 Task: Search one way flight ticket for 2 adults, 2 children, 2 infants in seat in first from Fort Lauderdale: Fort Lauderdale-hollywood International Airport to Riverton: Central Wyoming Regional Airport (was Riverton Regional) on 5-4-2023. Choice of flights is Sun country airlines. Number of bags: 2 checked bags. Price is upto 50000. Outbound departure time preference is 18:00.
Action: Mouse moved to (346, 301)
Screenshot: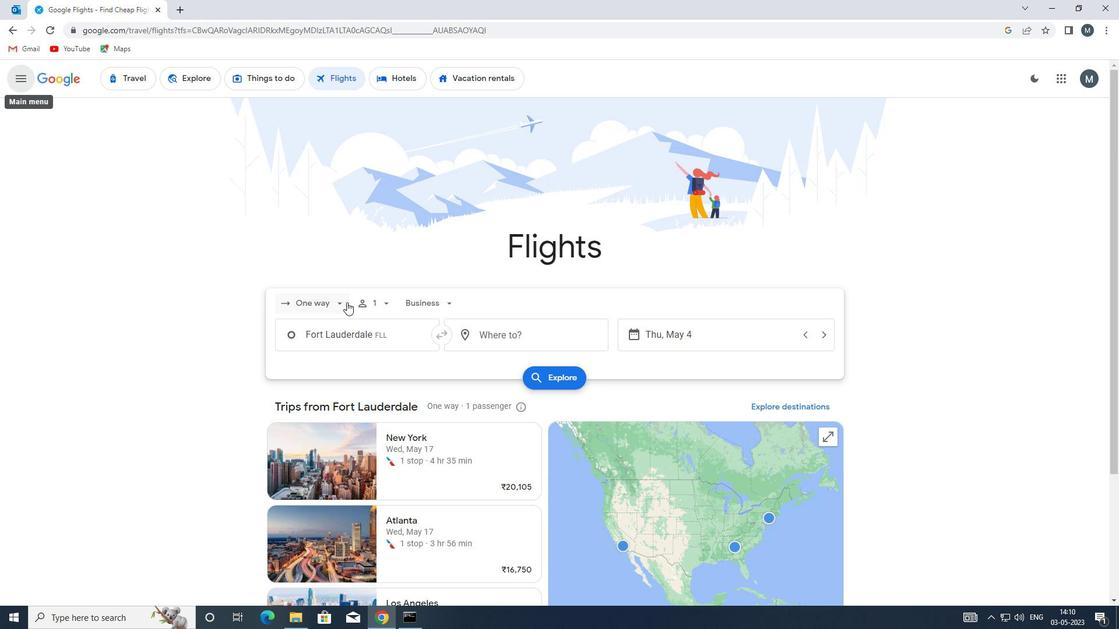 
Action: Mouse pressed left at (346, 301)
Screenshot: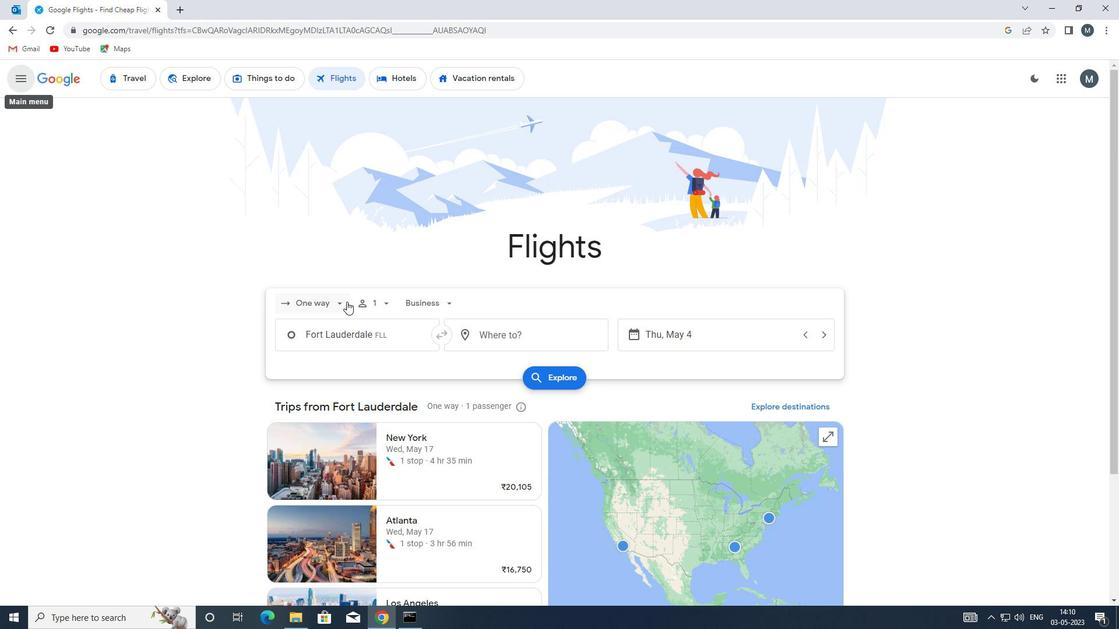 
Action: Mouse moved to (352, 354)
Screenshot: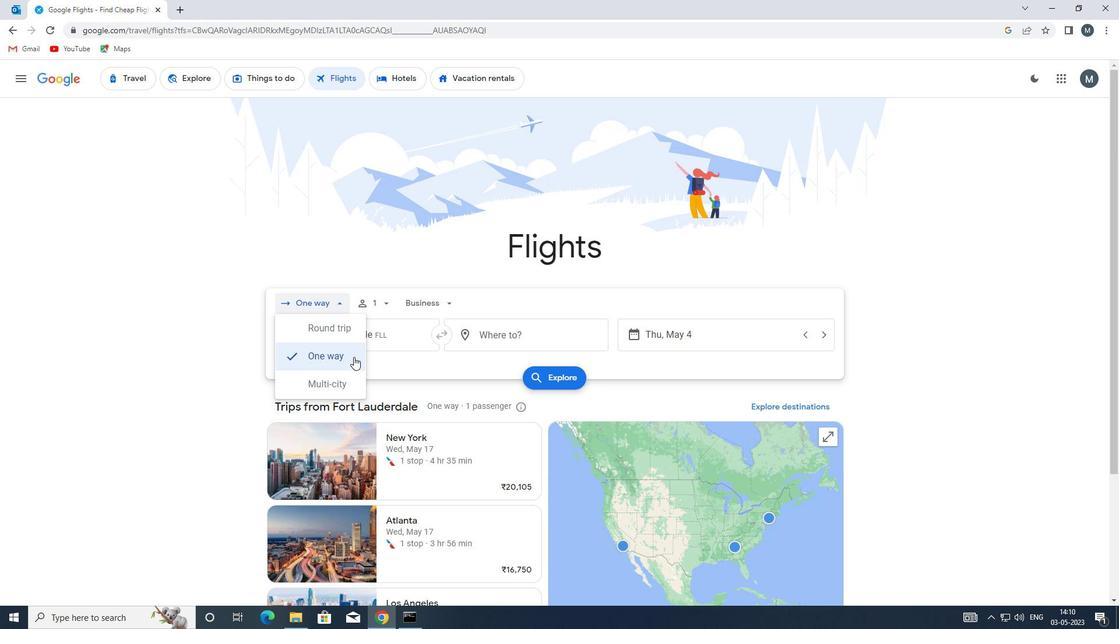 
Action: Mouse pressed left at (352, 354)
Screenshot: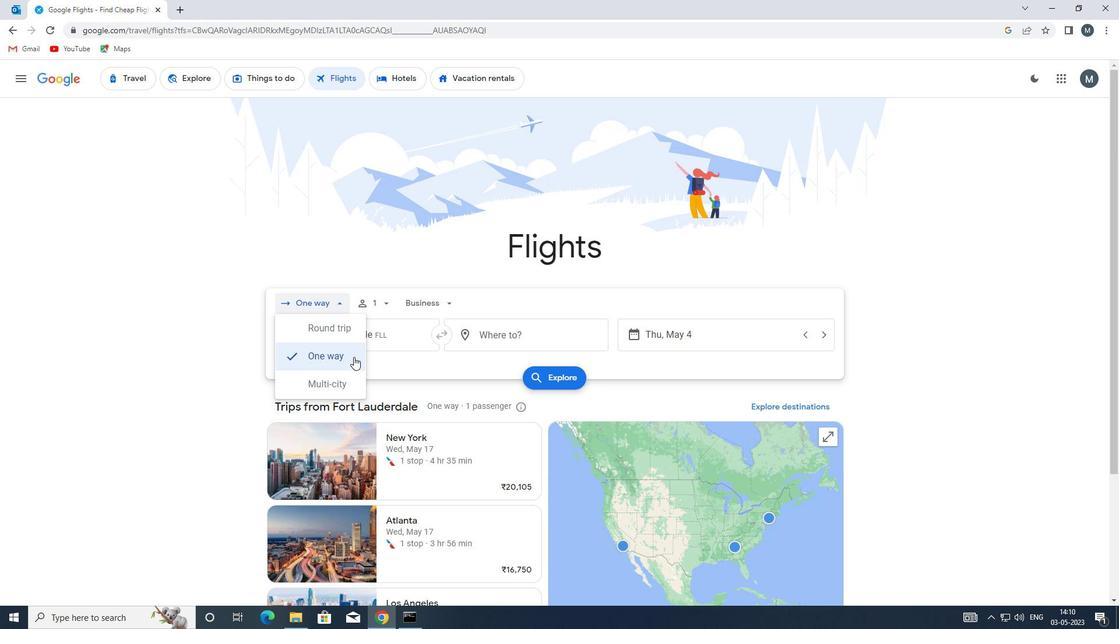 
Action: Mouse moved to (389, 308)
Screenshot: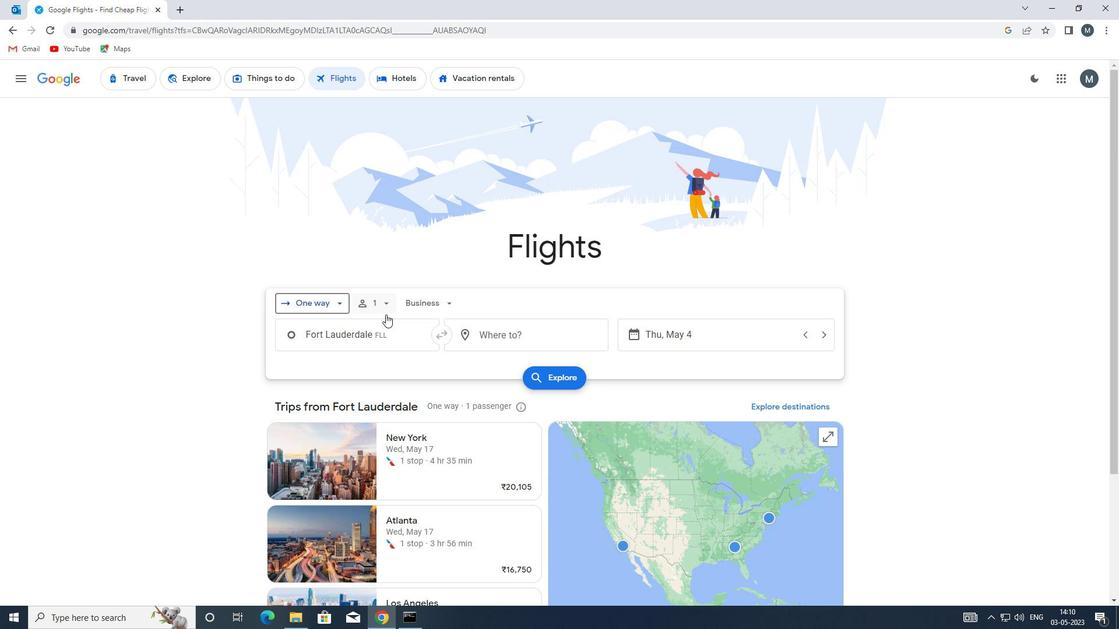 
Action: Mouse pressed left at (389, 308)
Screenshot: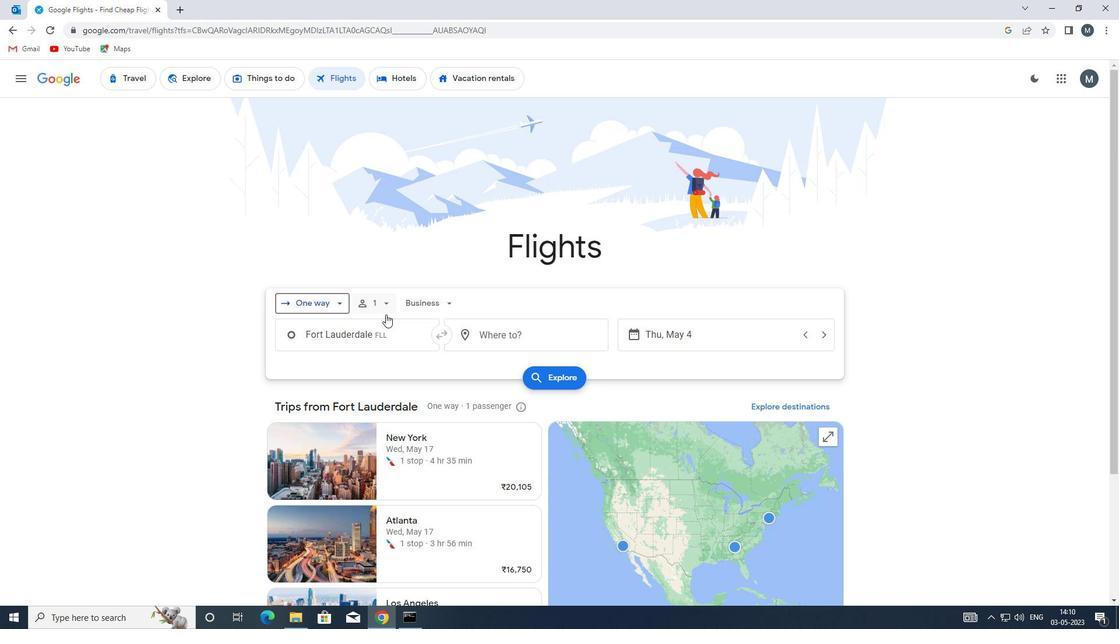 
Action: Mouse moved to (469, 334)
Screenshot: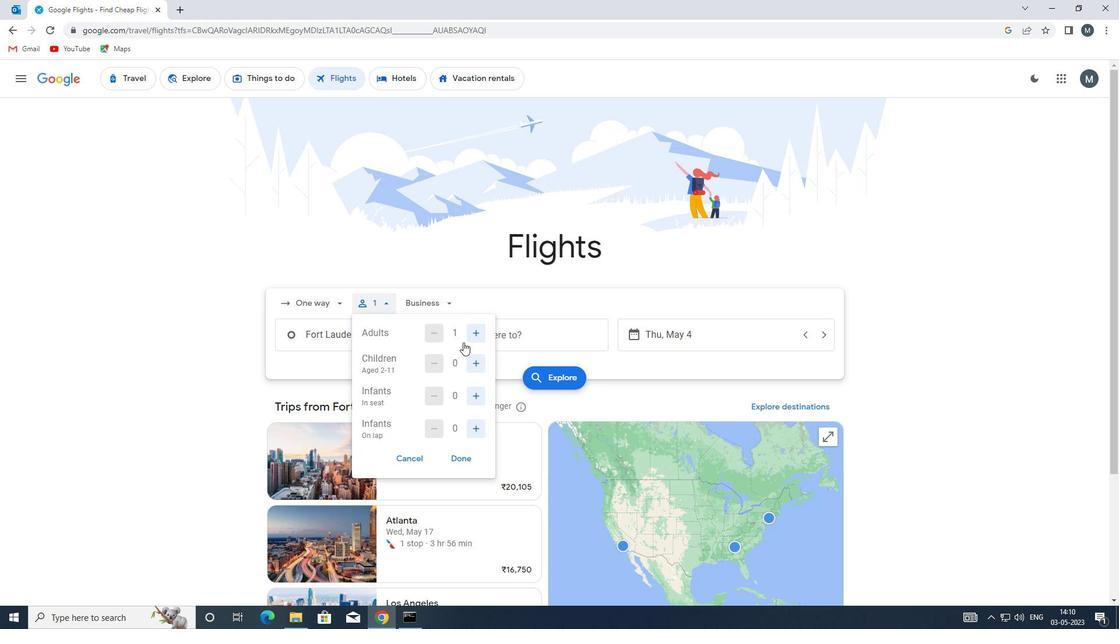 
Action: Mouse pressed left at (469, 334)
Screenshot: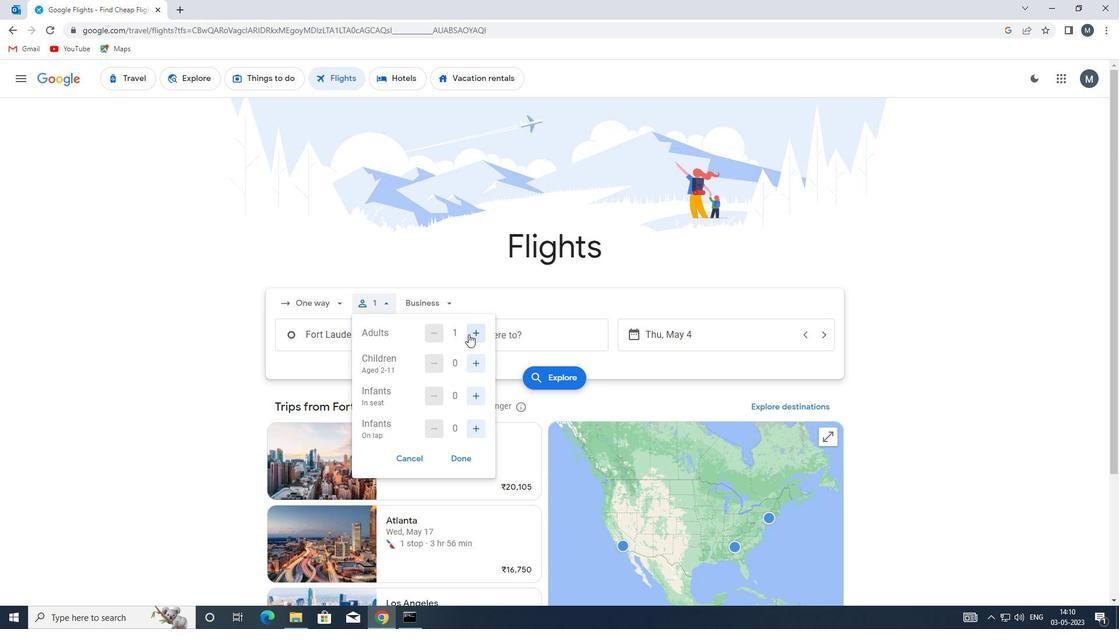 
Action: Mouse moved to (469, 333)
Screenshot: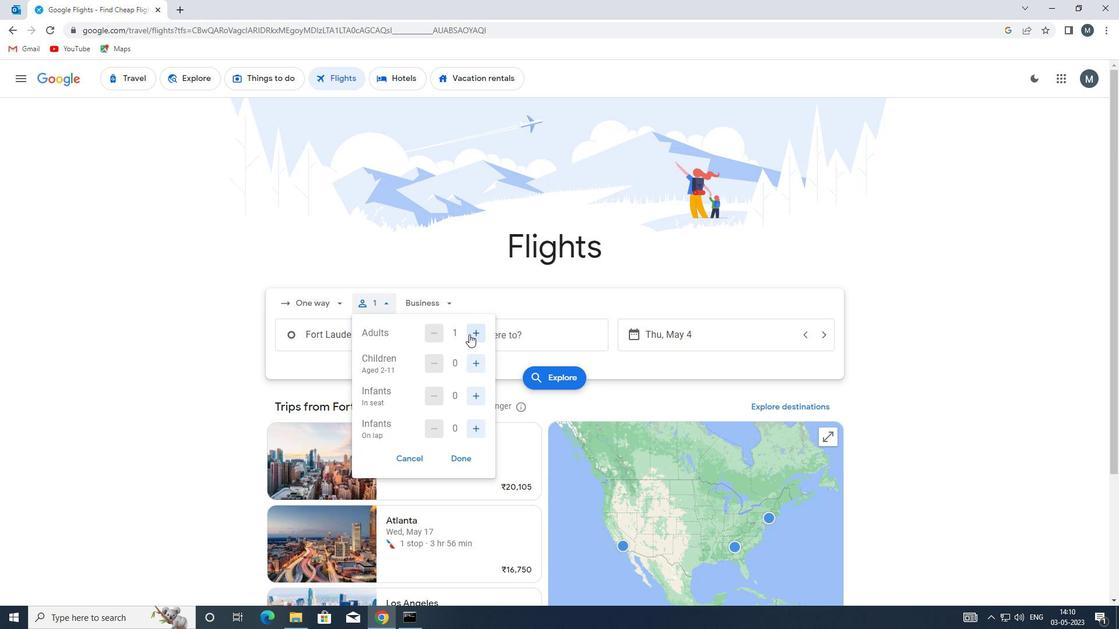 
Action: Mouse pressed left at (469, 333)
Screenshot: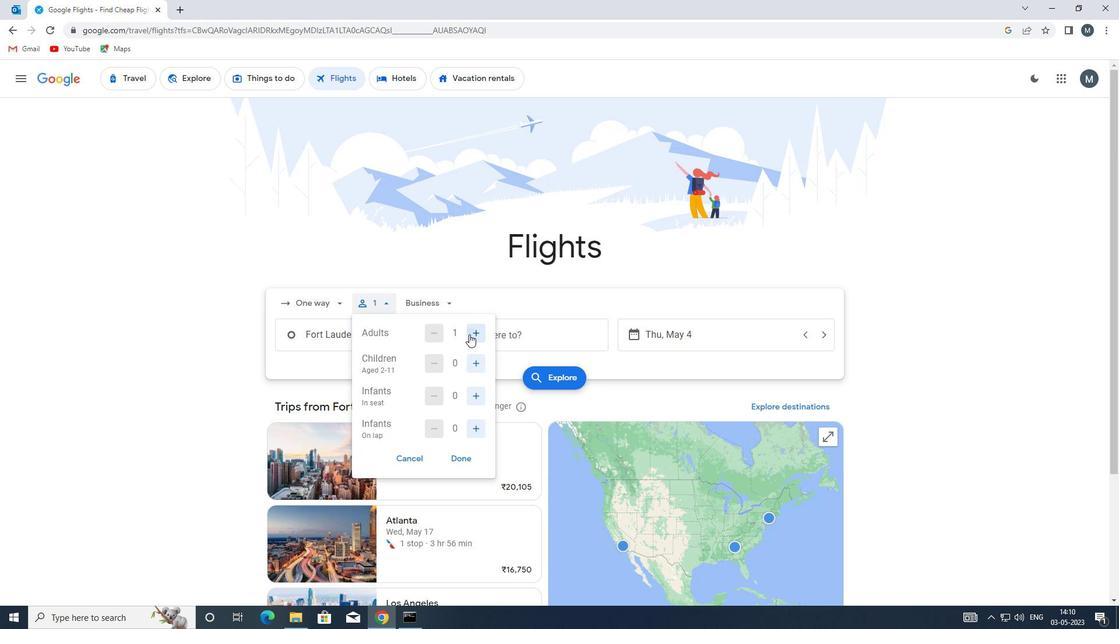 
Action: Mouse moved to (440, 330)
Screenshot: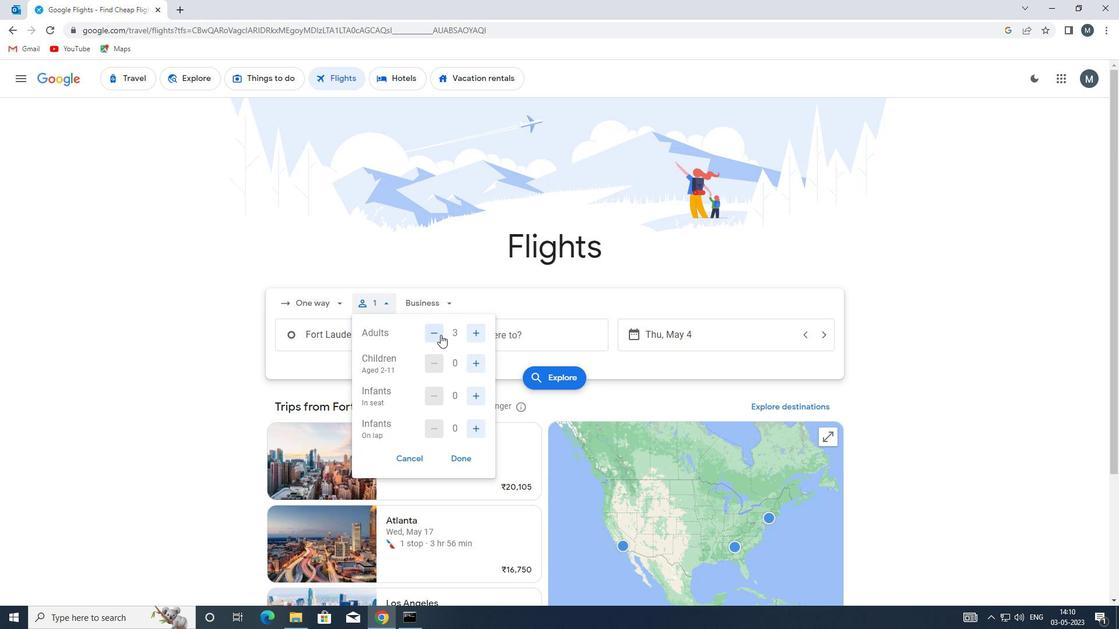 
Action: Mouse pressed left at (440, 330)
Screenshot: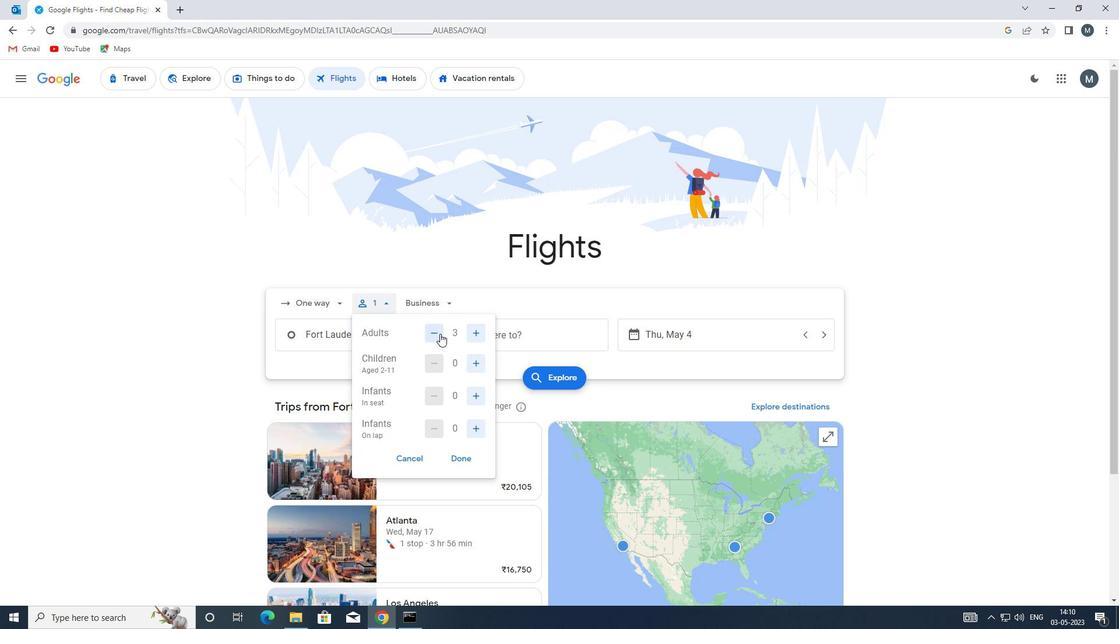 
Action: Mouse moved to (473, 359)
Screenshot: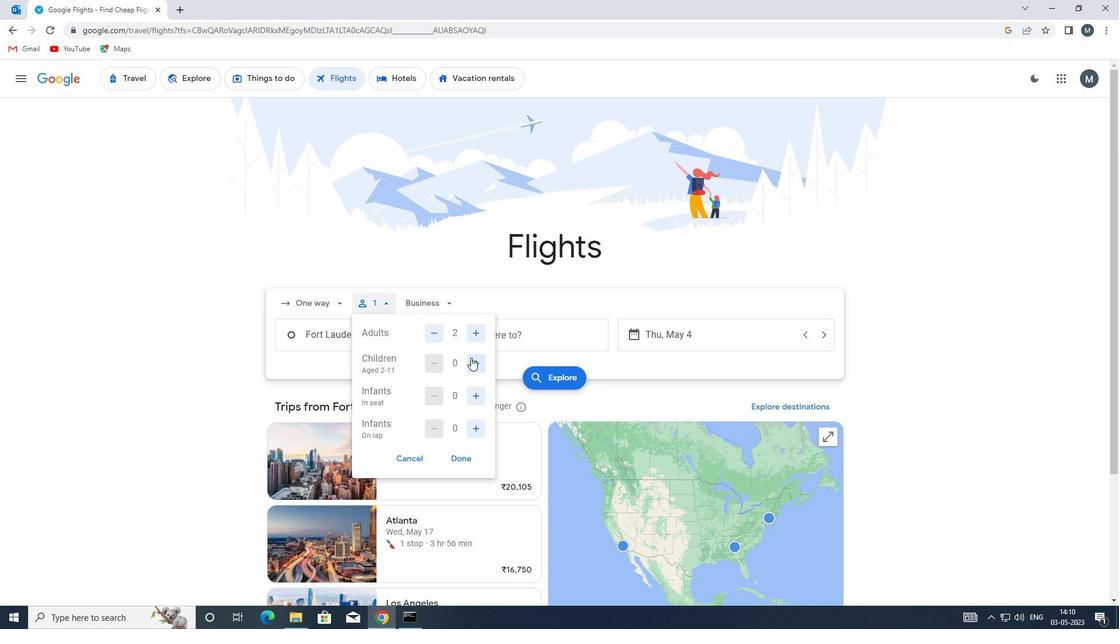 
Action: Mouse pressed left at (473, 359)
Screenshot: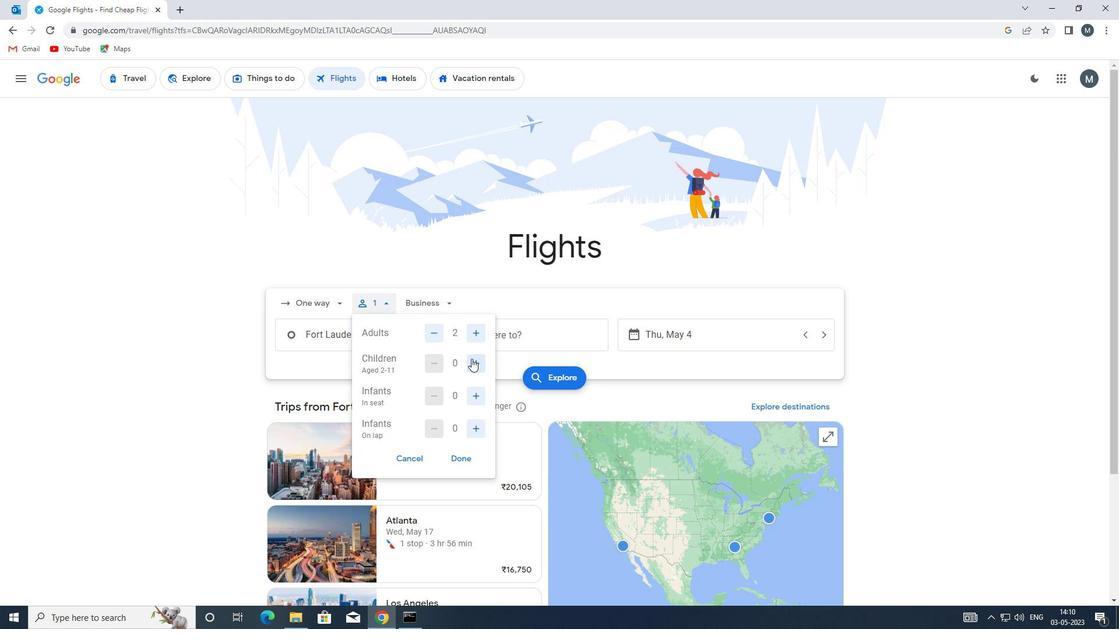 
Action: Mouse pressed left at (473, 359)
Screenshot: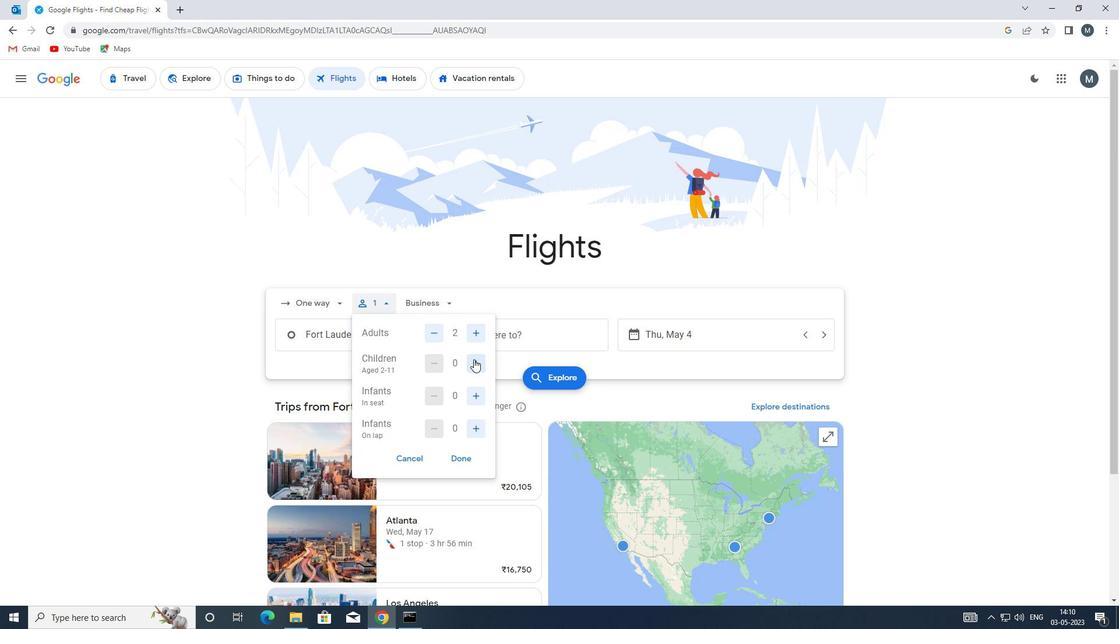 
Action: Mouse moved to (480, 399)
Screenshot: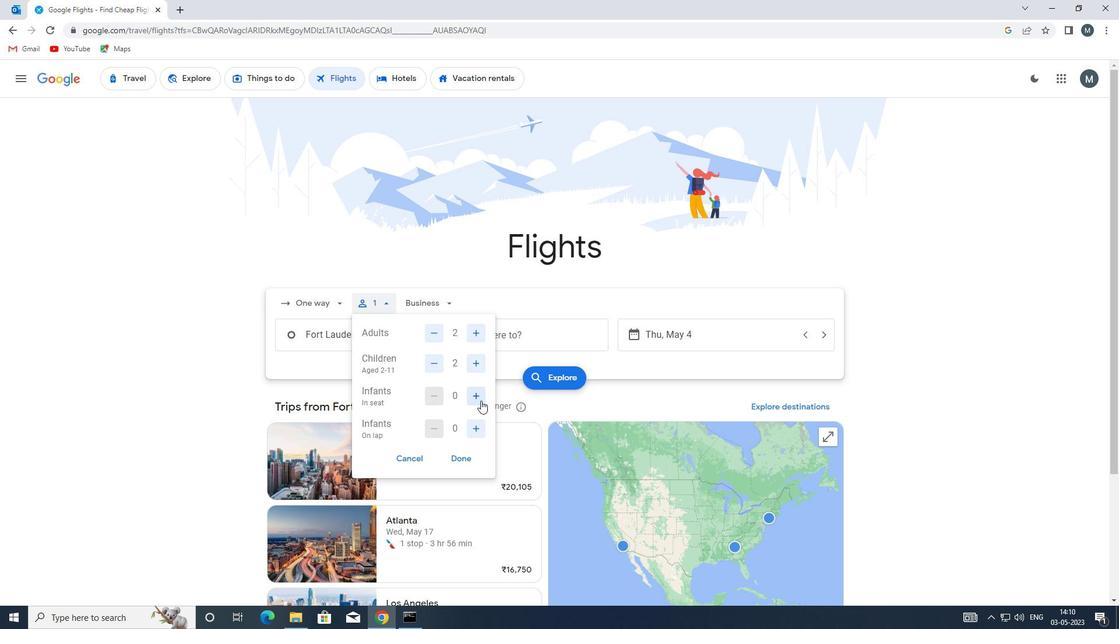 
Action: Mouse pressed left at (480, 399)
Screenshot: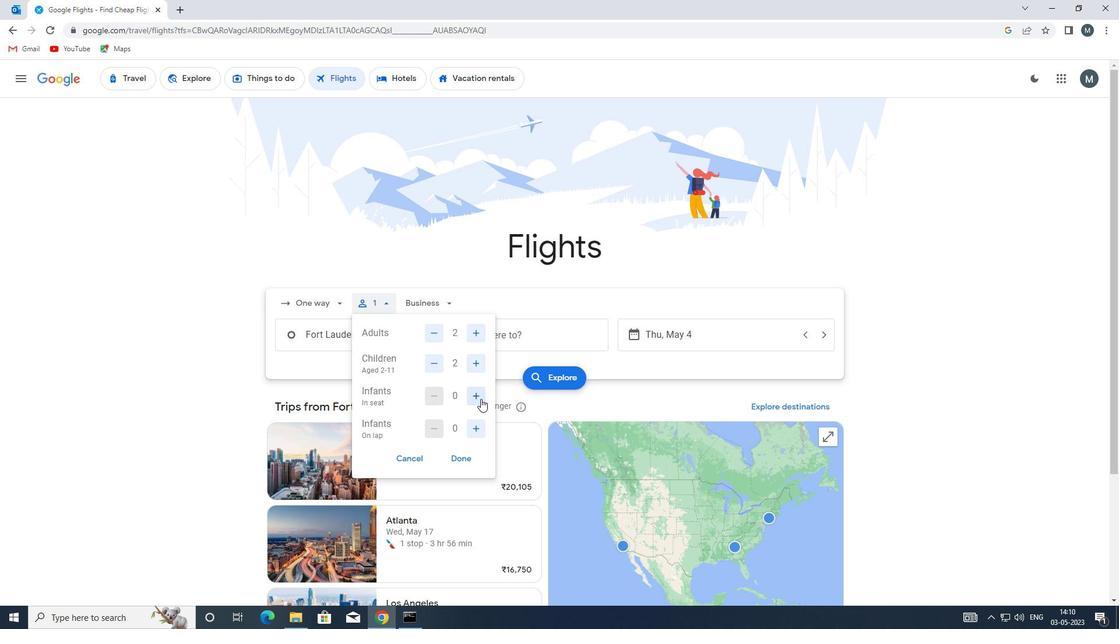 
Action: Mouse moved to (480, 398)
Screenshot: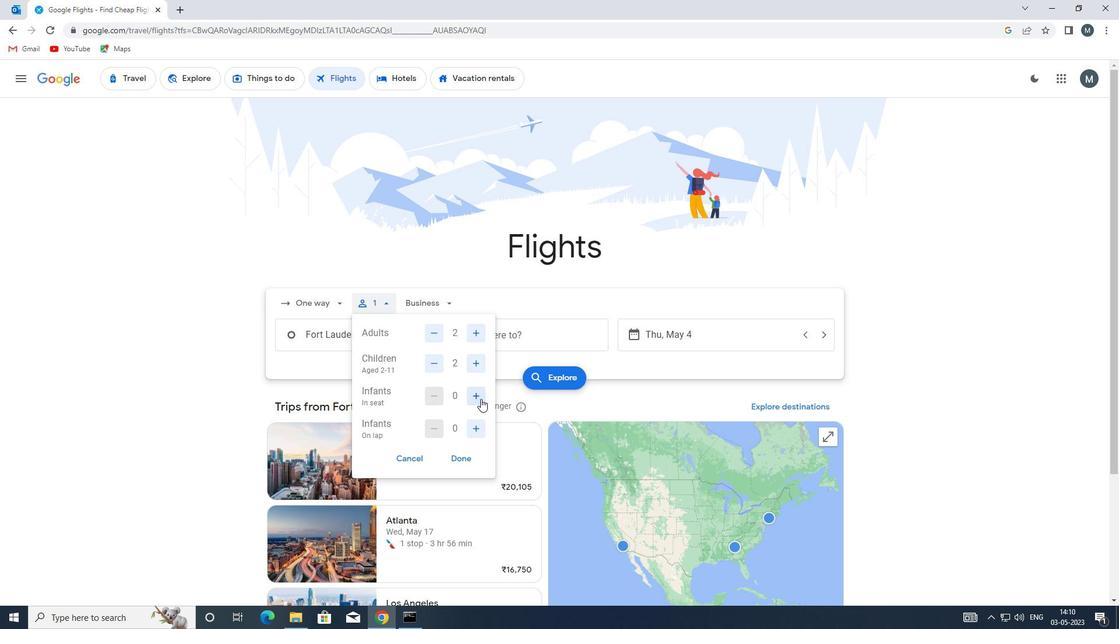 
Action: Mouse pressed left at (480, 398)
Screenshot: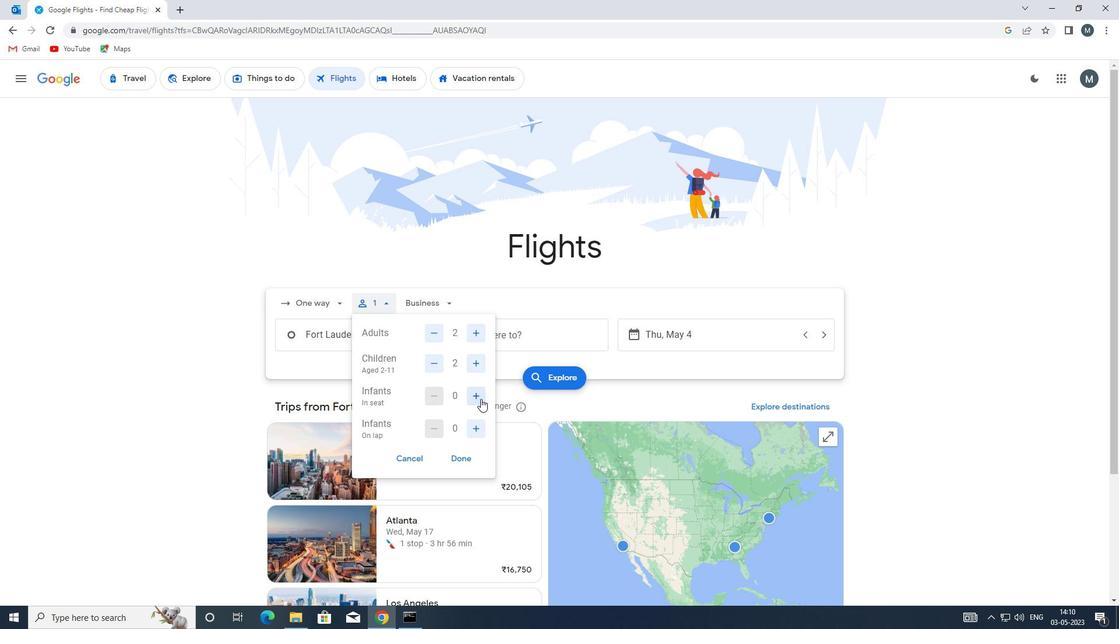 
Action: Mouse moved to (465, 461)
Screenshot: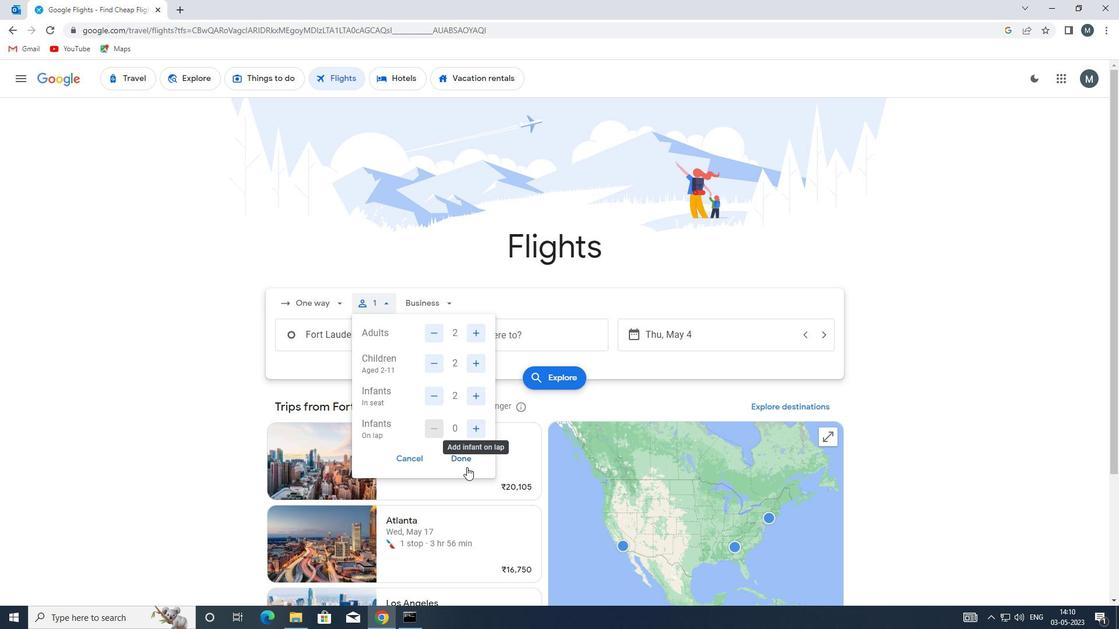 
Action: Mouse pressed left at (465, 461)
Screenshot: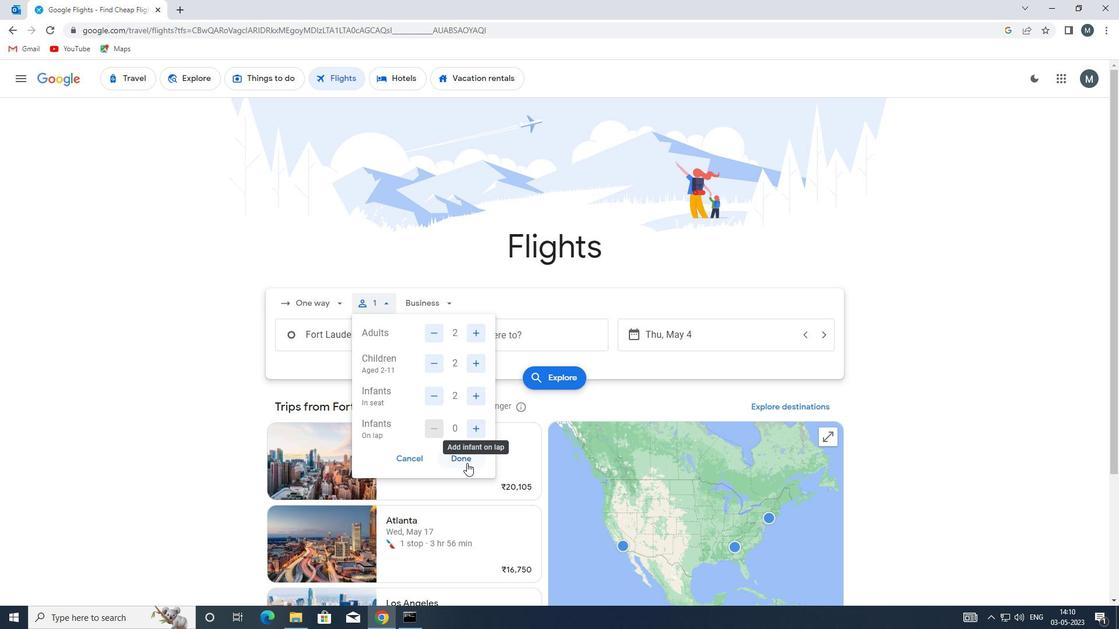 
Action: Mouse moved to (444, 308)
Screenshot: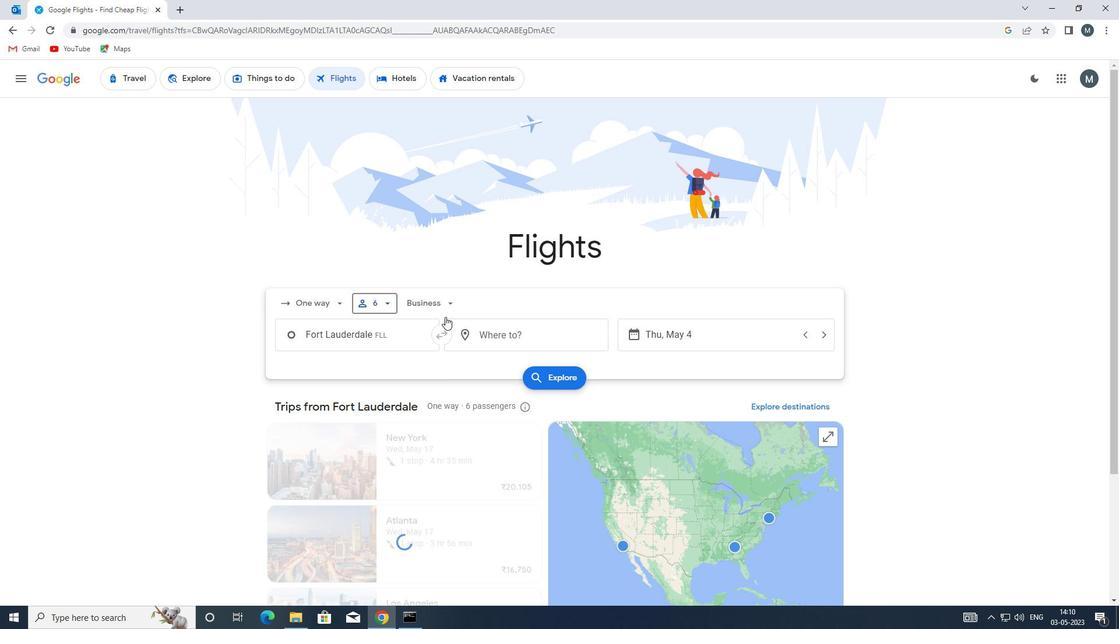 
Action: Mouse pressed left at (444, 308)
Screenshot: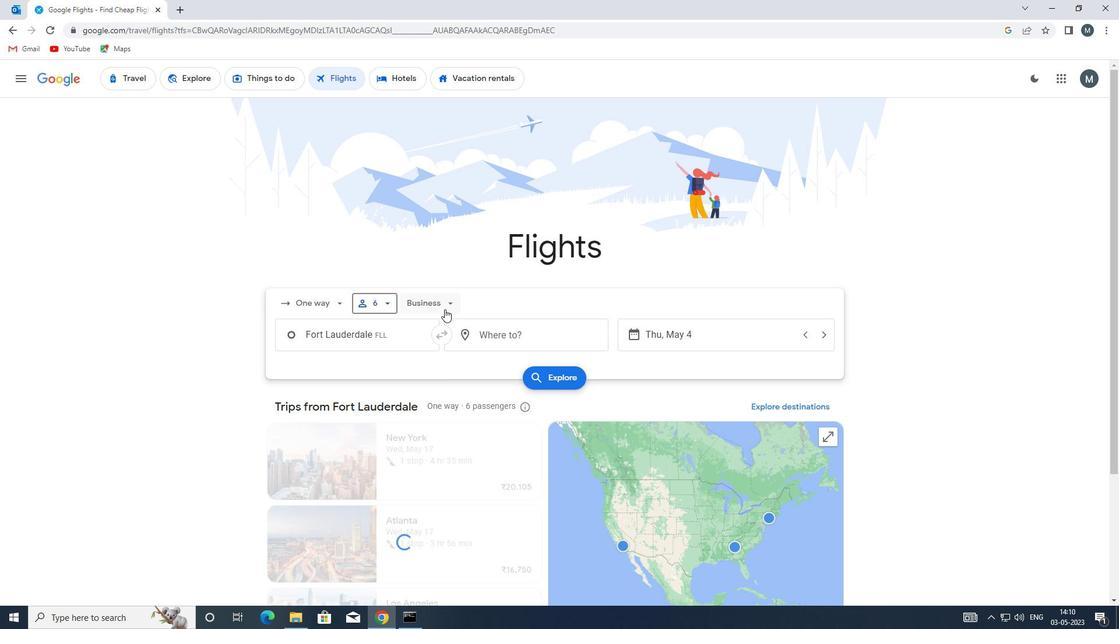 
Action: Mouse moved to (447, 412)
Screenshot: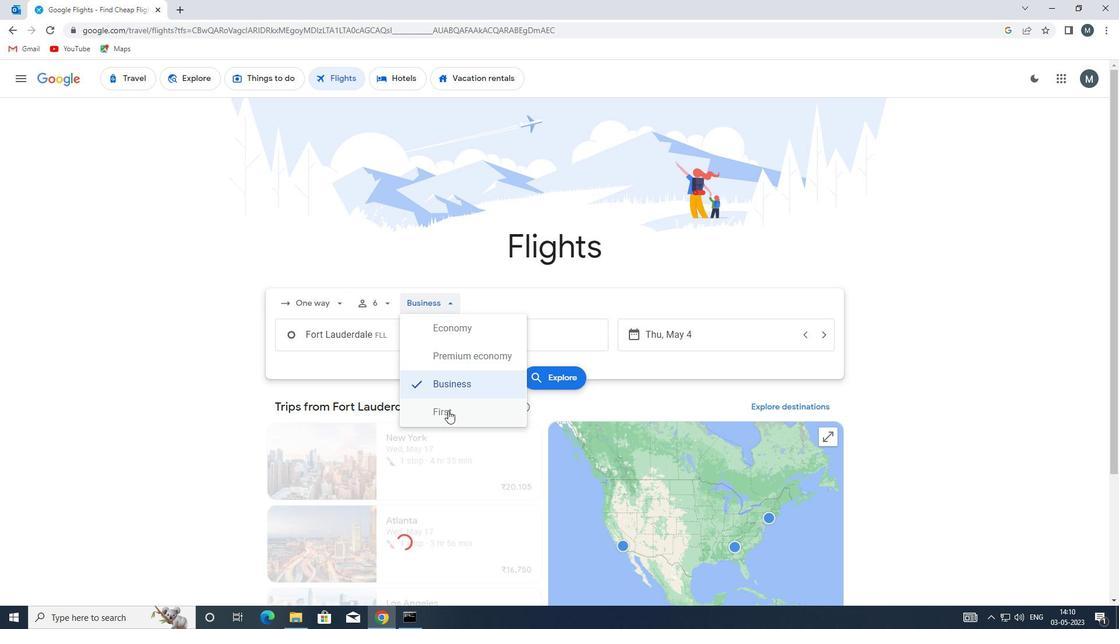 
Action: Mouse pressed left at (447, 412)
Screenshot: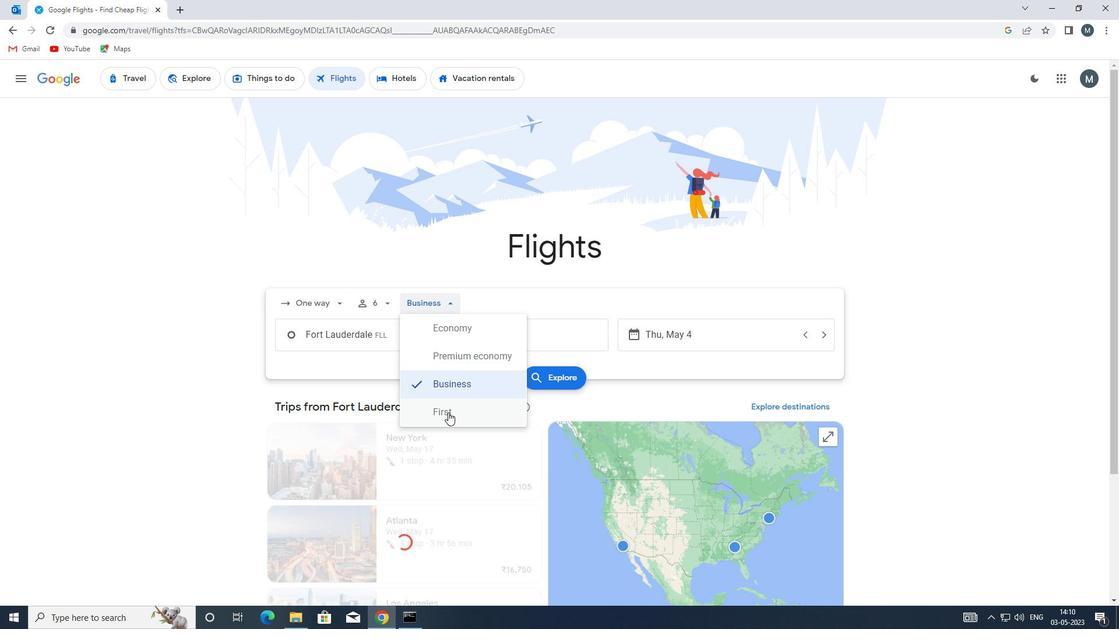 
Action: Mouse moved to (382, 340)
Screenshot: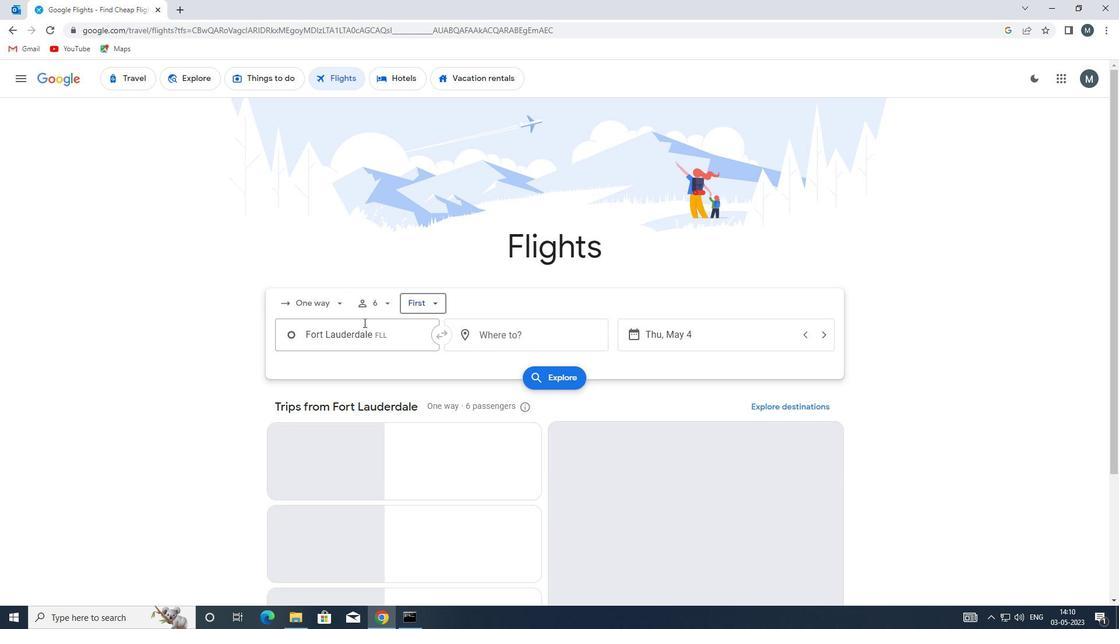 
Action: Mouse pressed left at (382, 340)
Screenshot: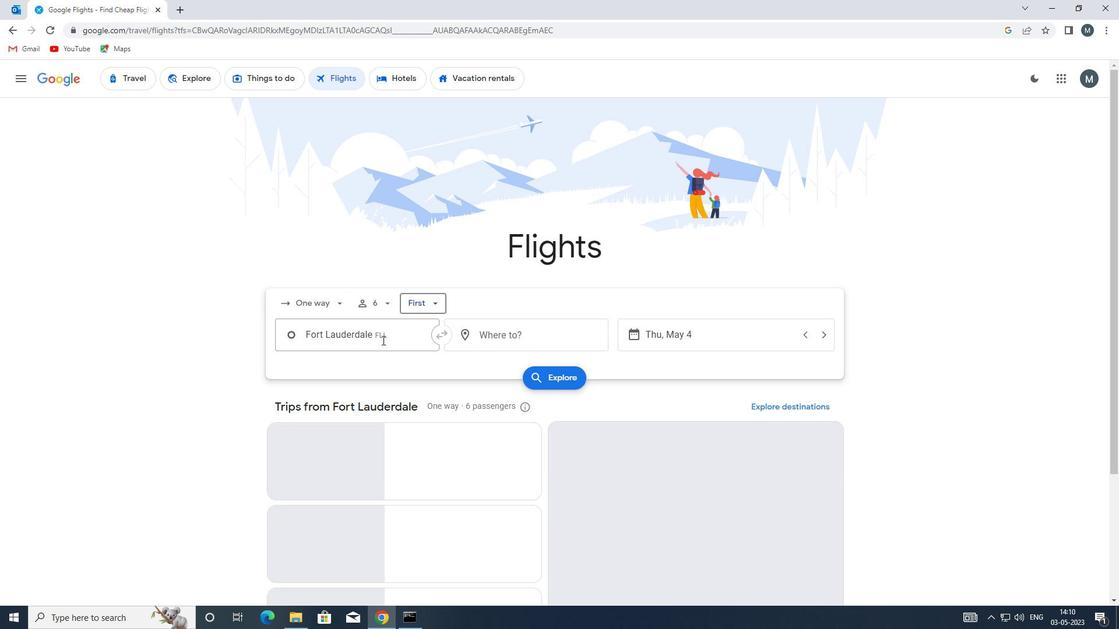 
Action: Mouse moved to (382, 340)
Screenshot: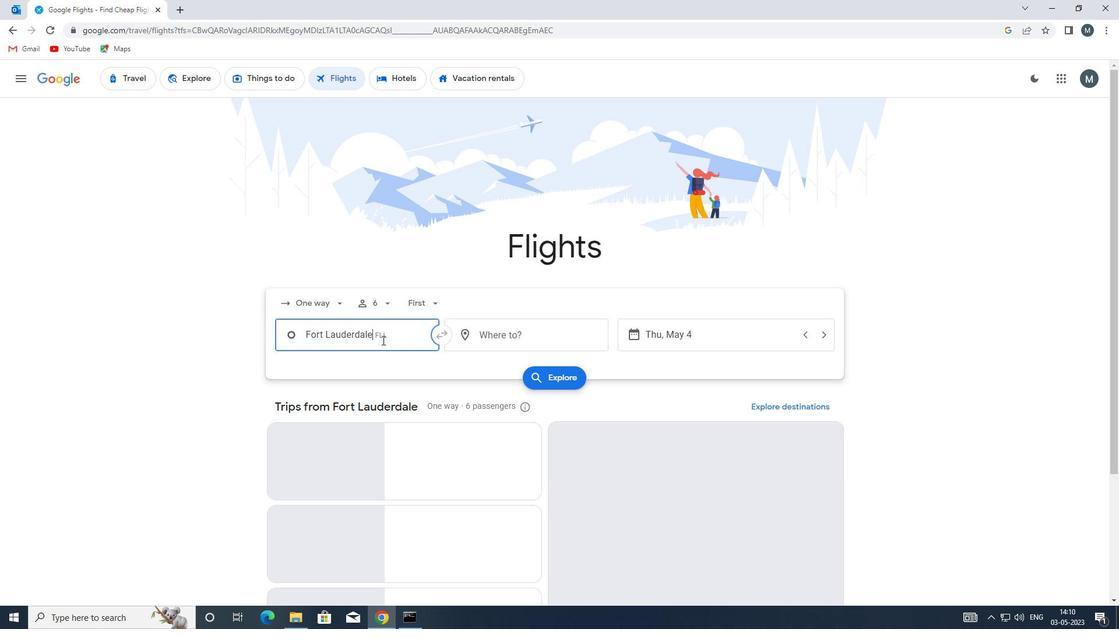 
Action: Key pressed <Key.enter>
Screenshot: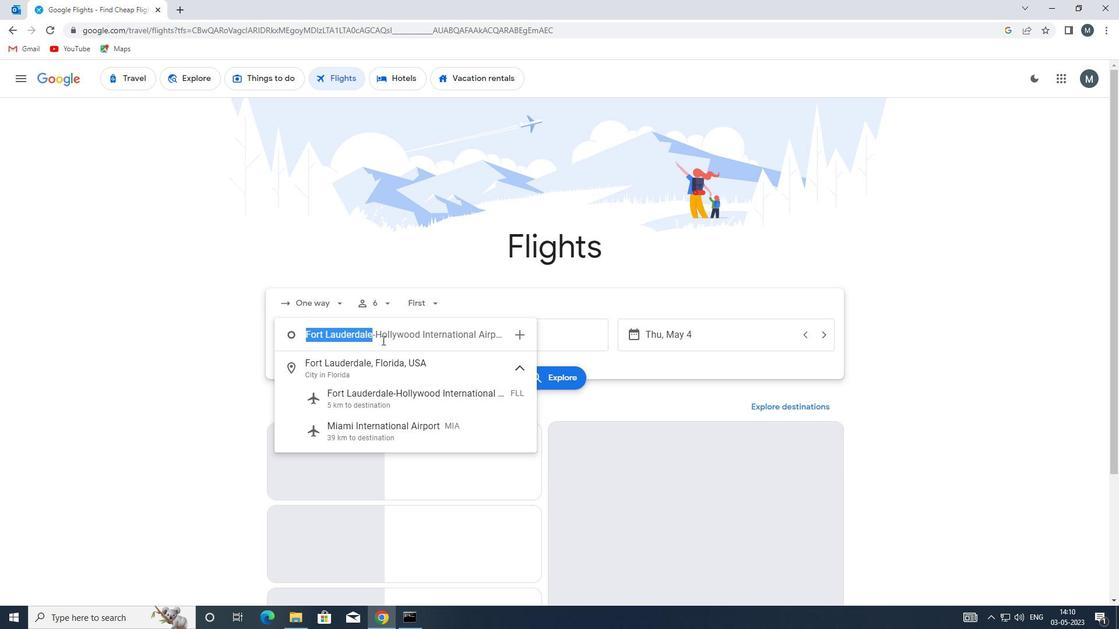 
Action: Mouse moved to (519, 339)
Screenshot: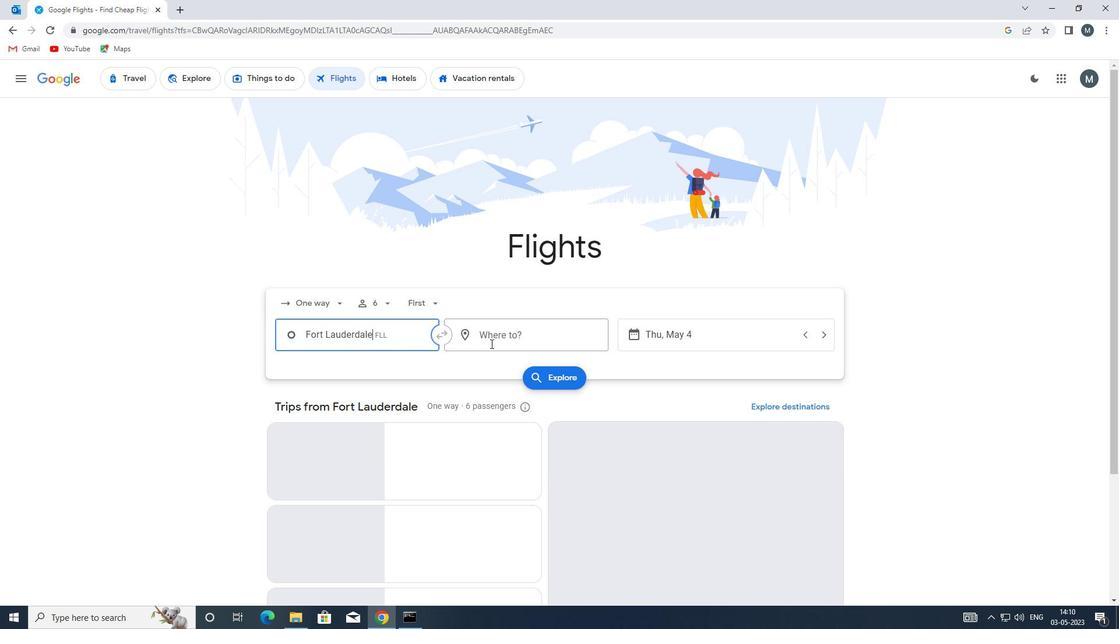 
Action: Mouse pressed left at (519, 339)
Screenshot: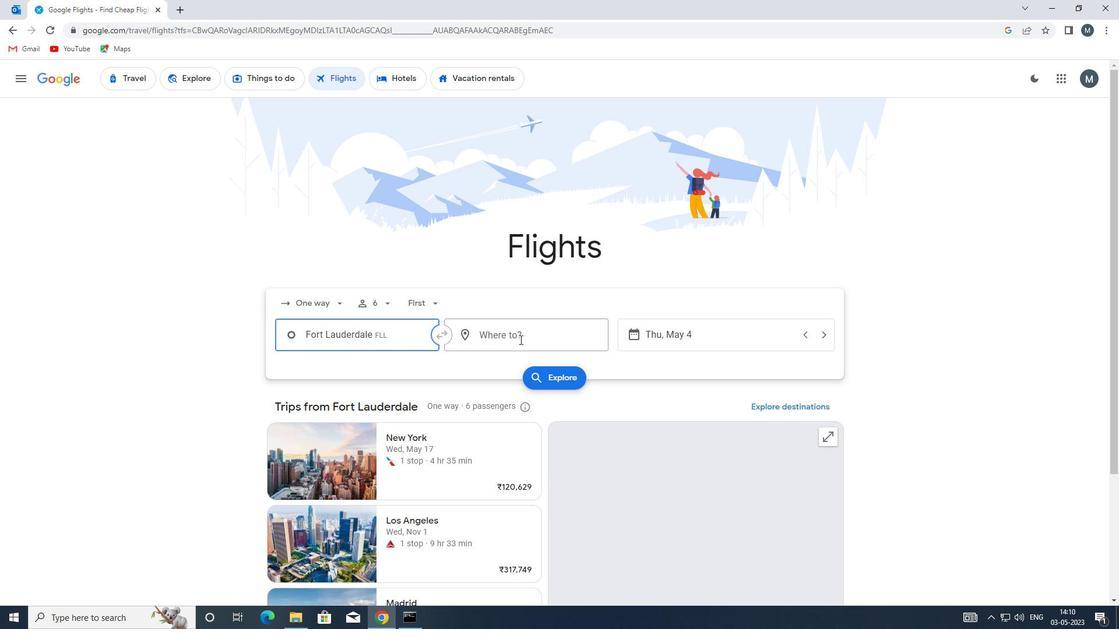 
Action: Key pressed riw
Screenshot: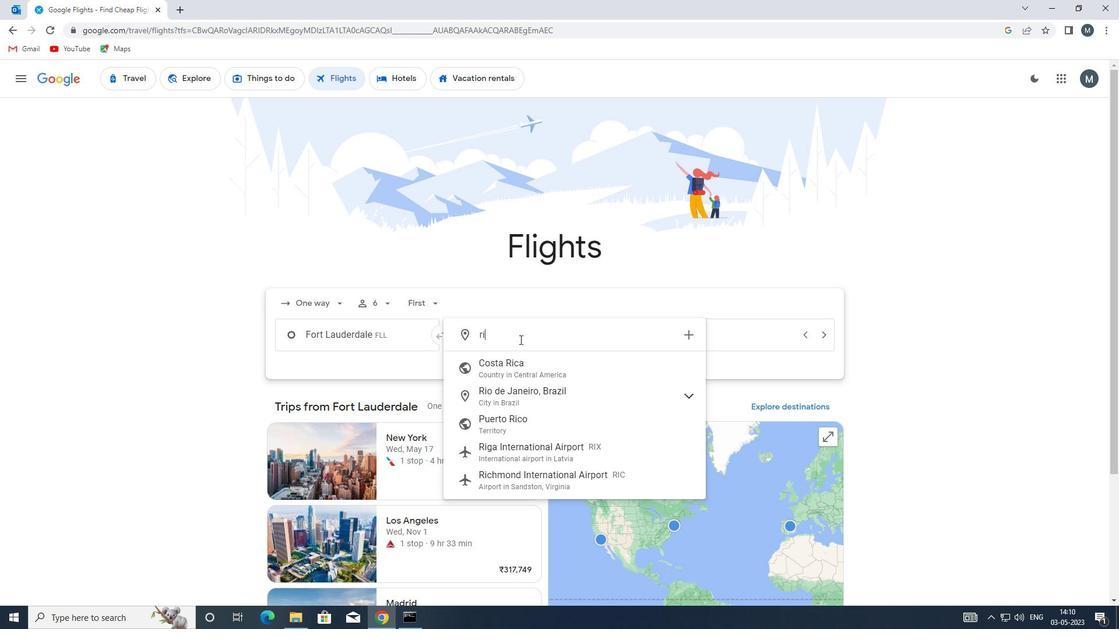 
Action: Mouse moved to (542, 363)
Screenshot: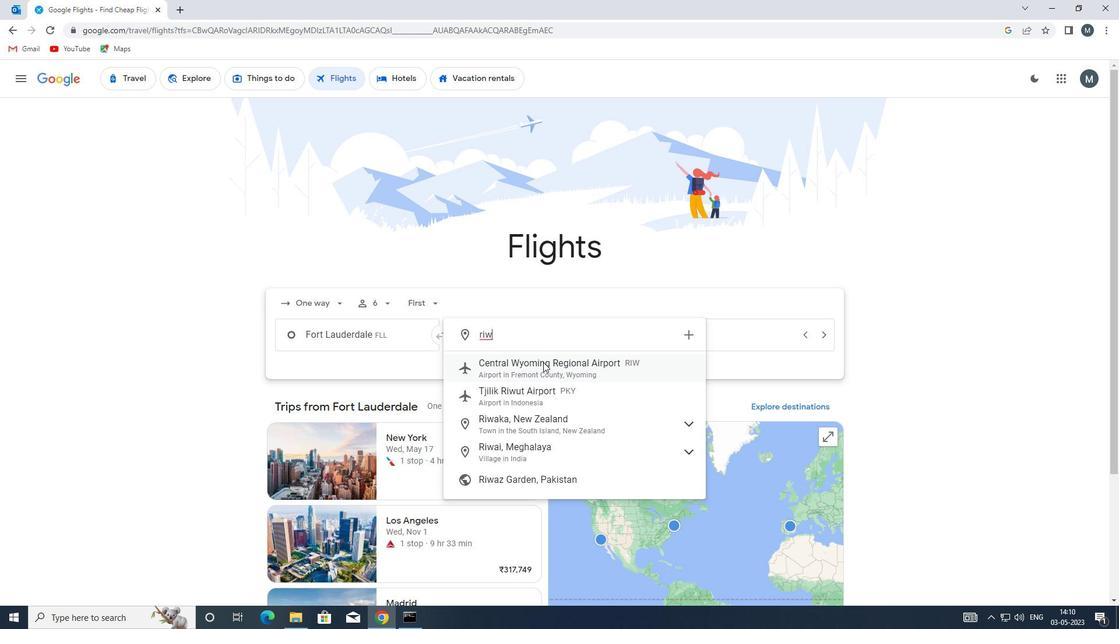 
Action: Mouse pressed left at (542, 363)
Screenshot: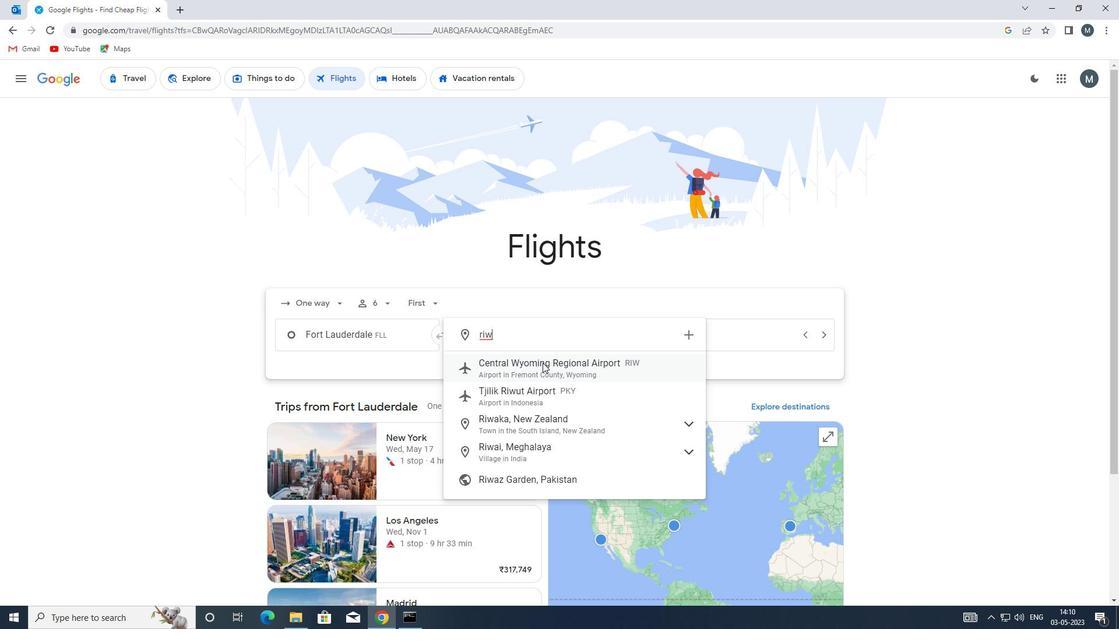 
Action: Mouse moved to (666, 336)
Screenshot: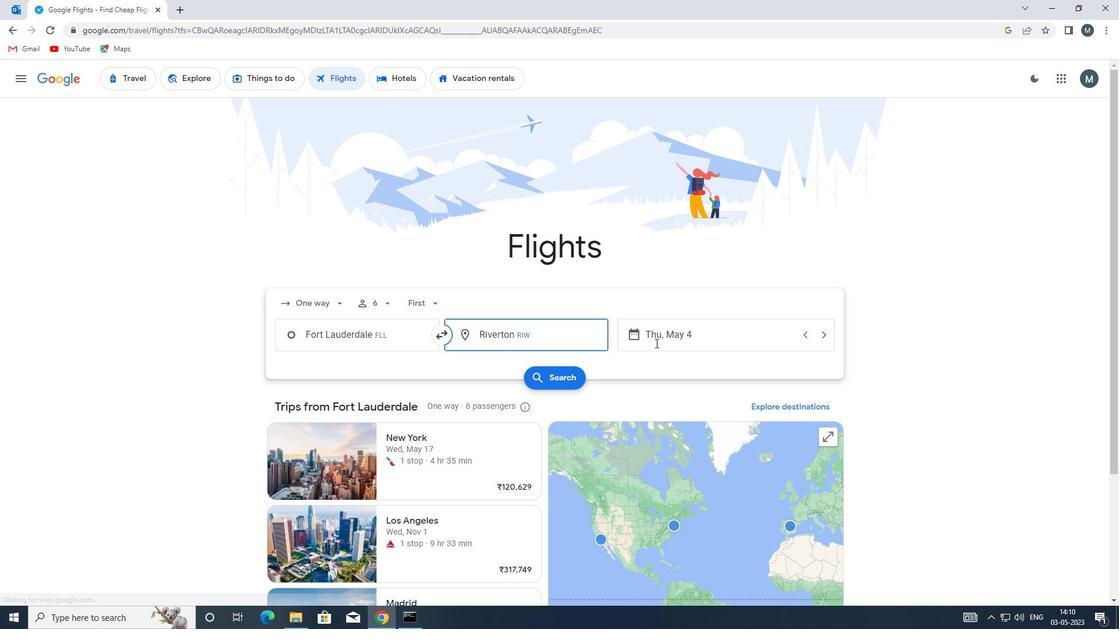 
Action: Mouse pressed left at (666, 336)
Screenshot: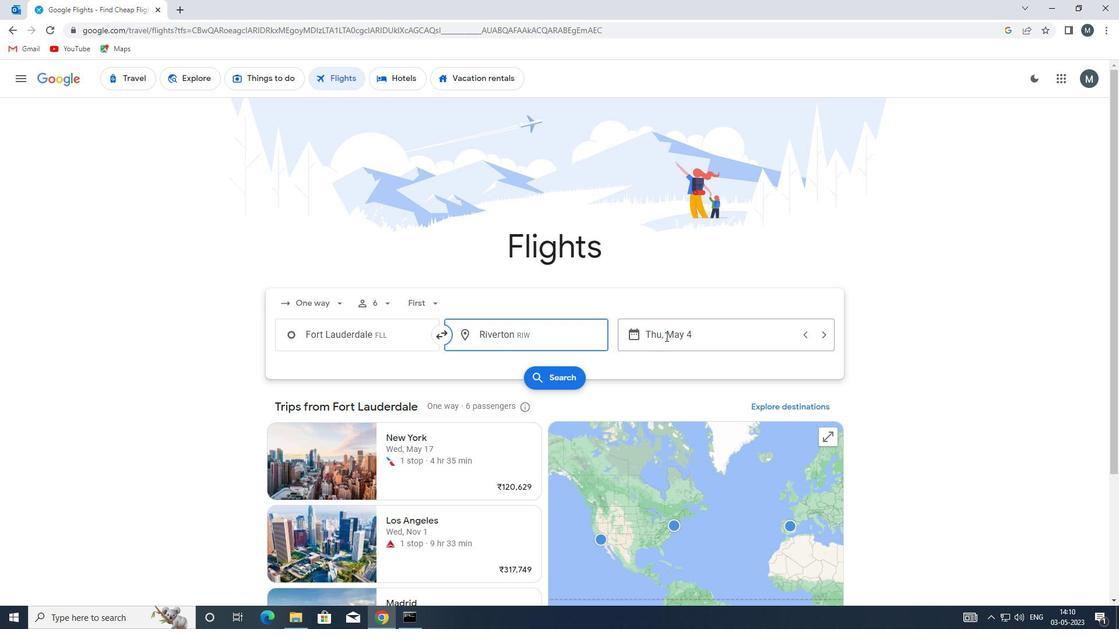 
Action: Mouse moved to (534, 388)
Screenshot: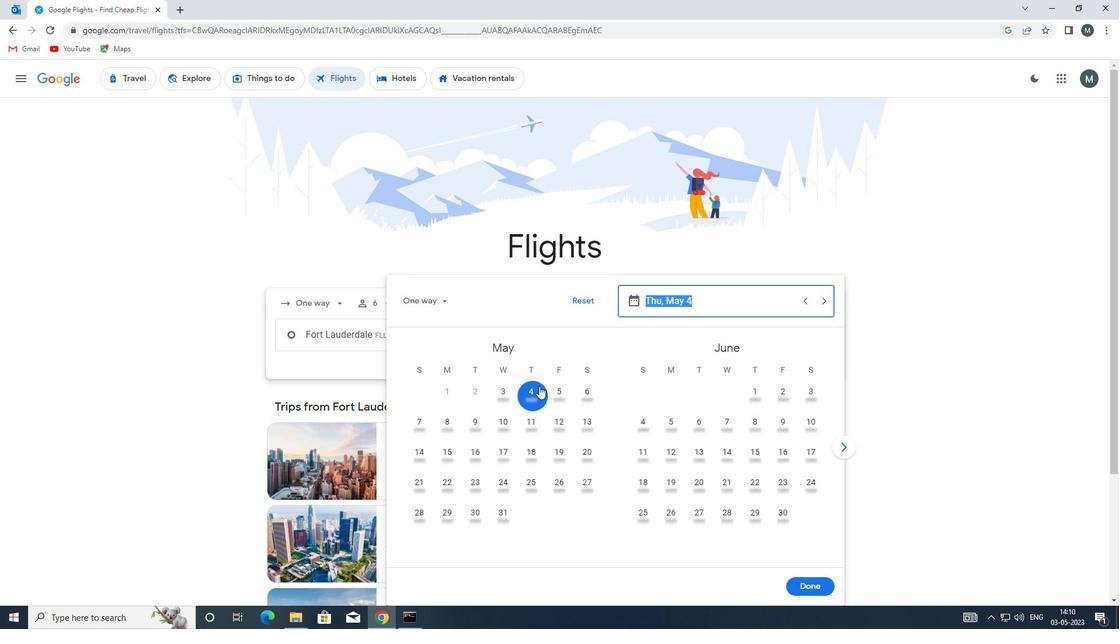 
Action: Mouse pressed left at (534, 388)
Screenshot: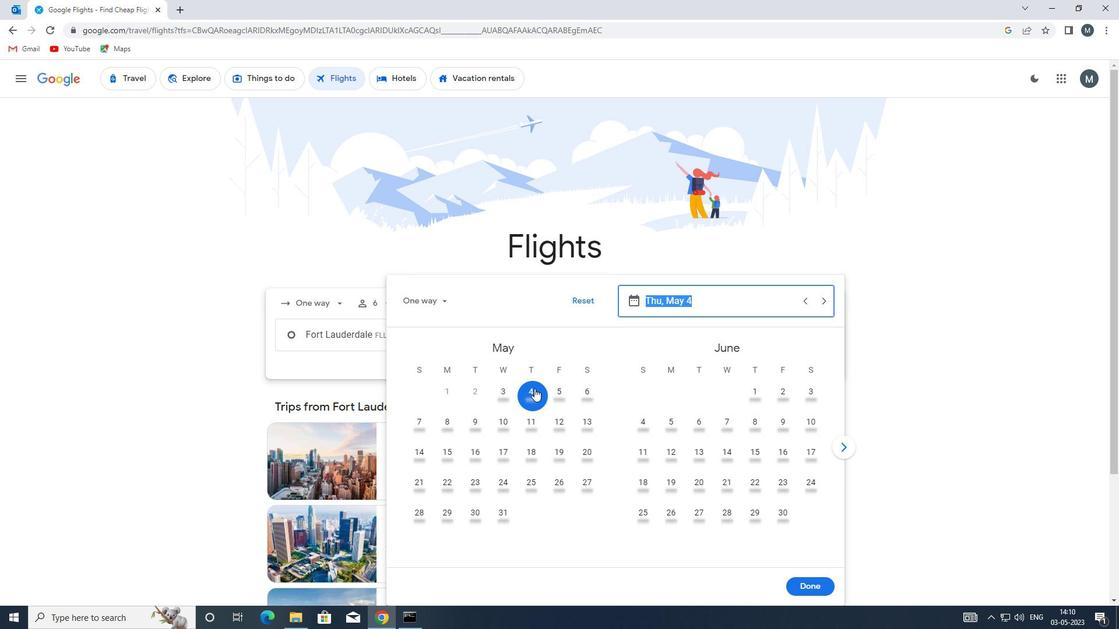 
Action: Mouse moved to (809, 579)
Screenshot: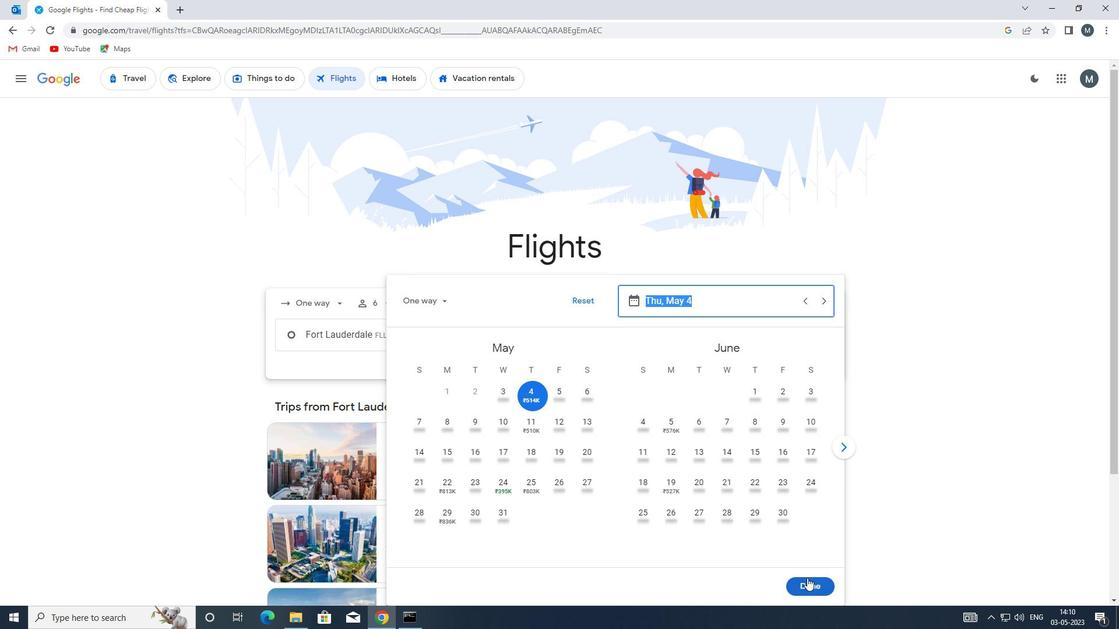 
Action: Mouse pressed left at (809, 579)
Screenshot: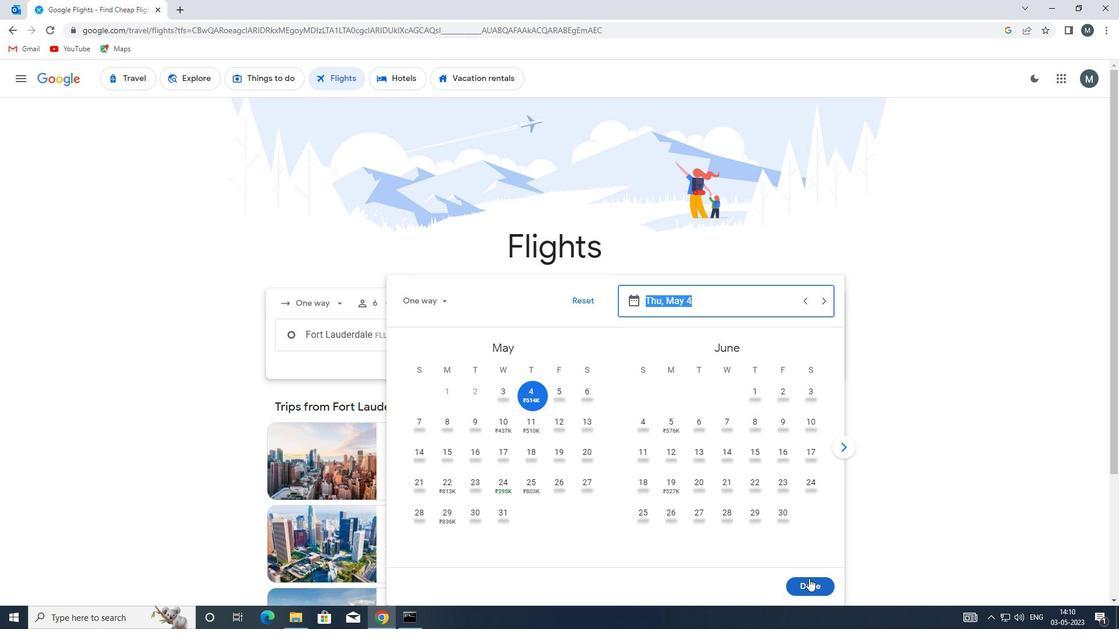 
Action: Mouse moved to (541, 371)
Screenshot: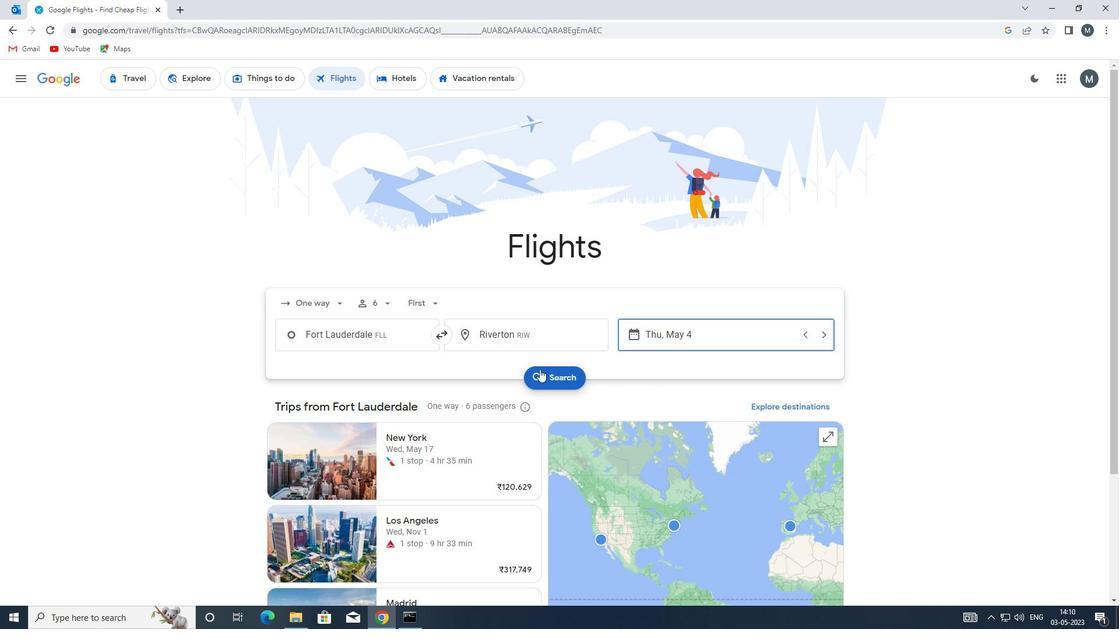 
Action: Mouse pressed left at (541, 371)
Screenshot: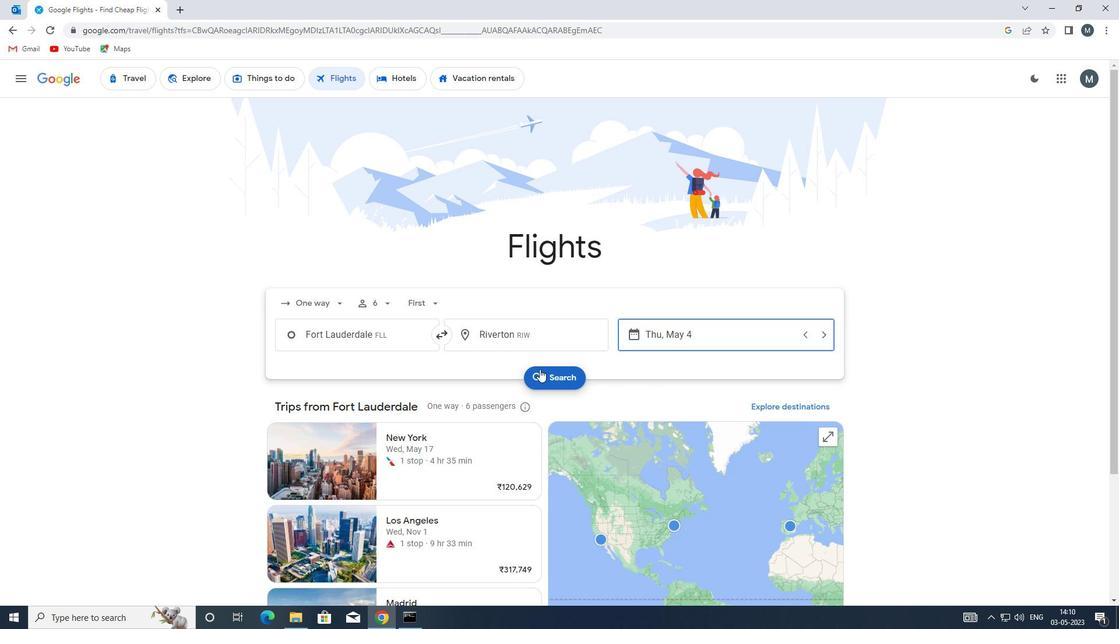 
Action: Mouse moved to (305, 188)
Screenshot: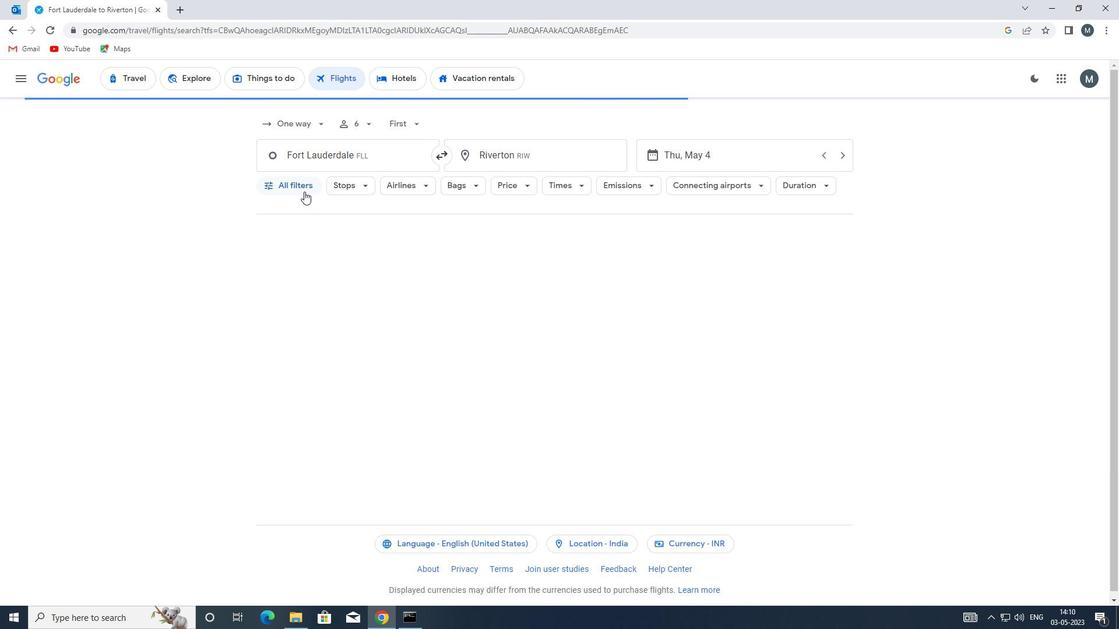 
Action: Mouse pressed left at (305, 188)
Screenshot: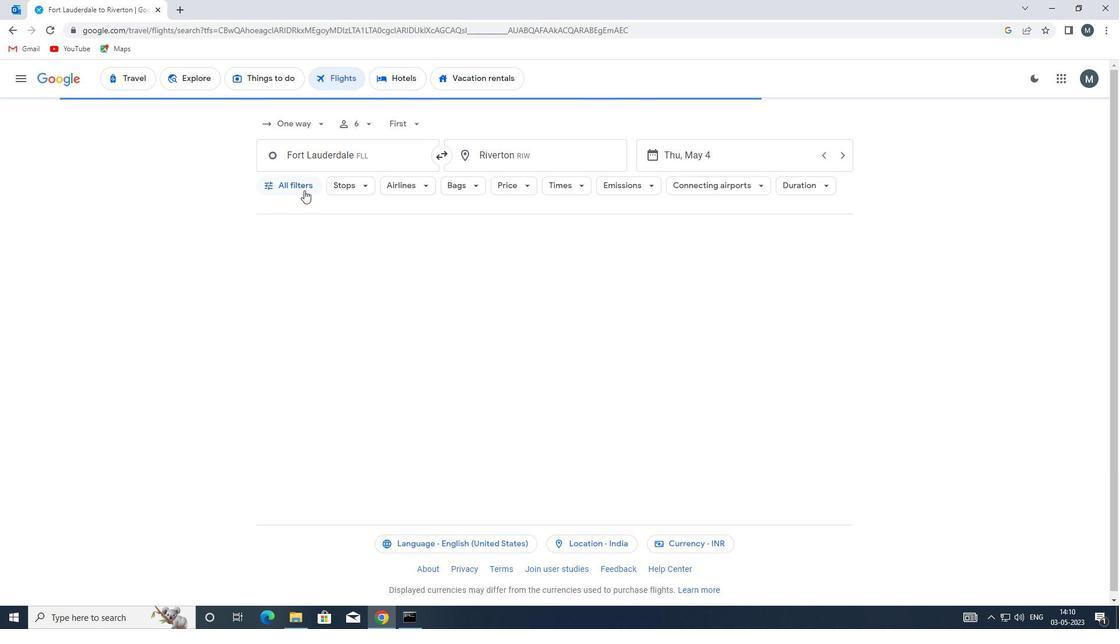 
Action: Mouse moved to (349, 283)
Screenshot: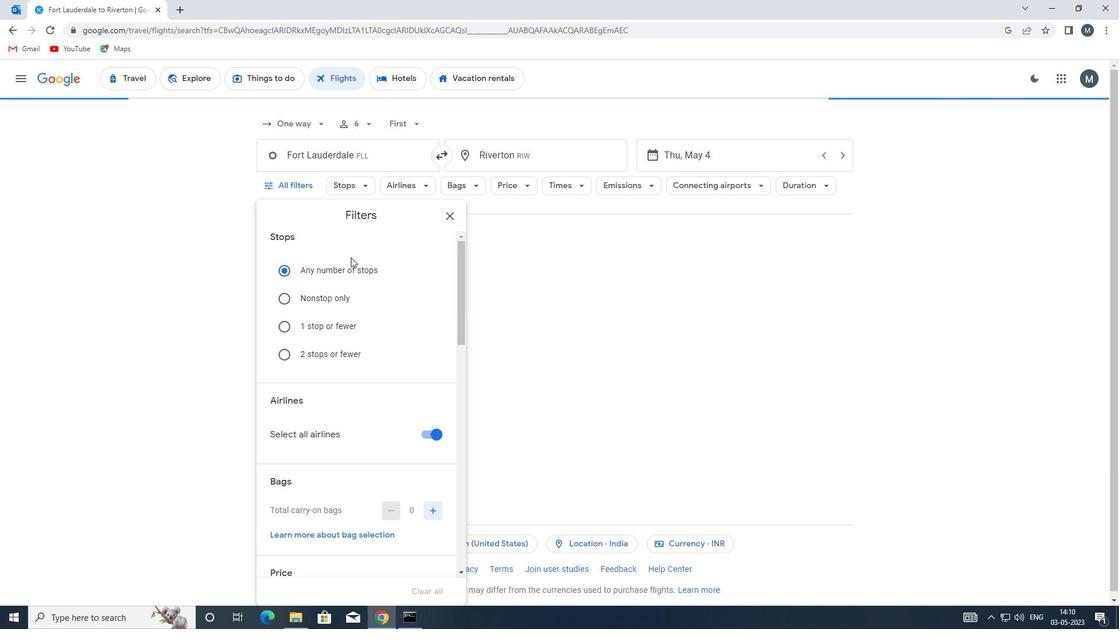 
Action: Mouse scrolled (349, 282) with delta (0, 0)
Screenshot: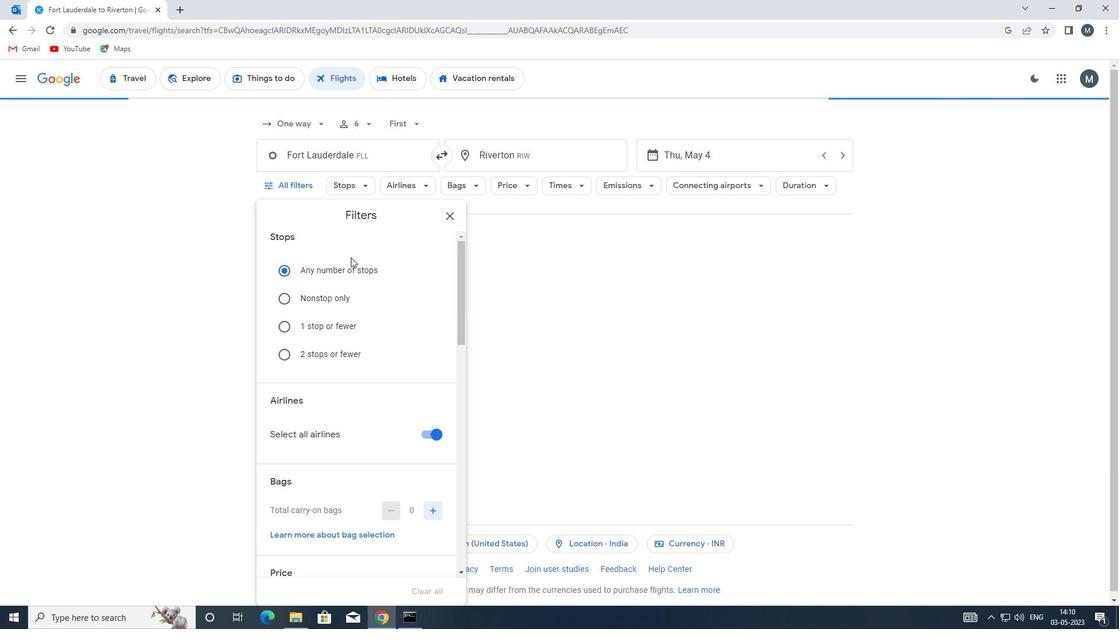 
Action: Mouse moved to (346, 287)
Screenshot: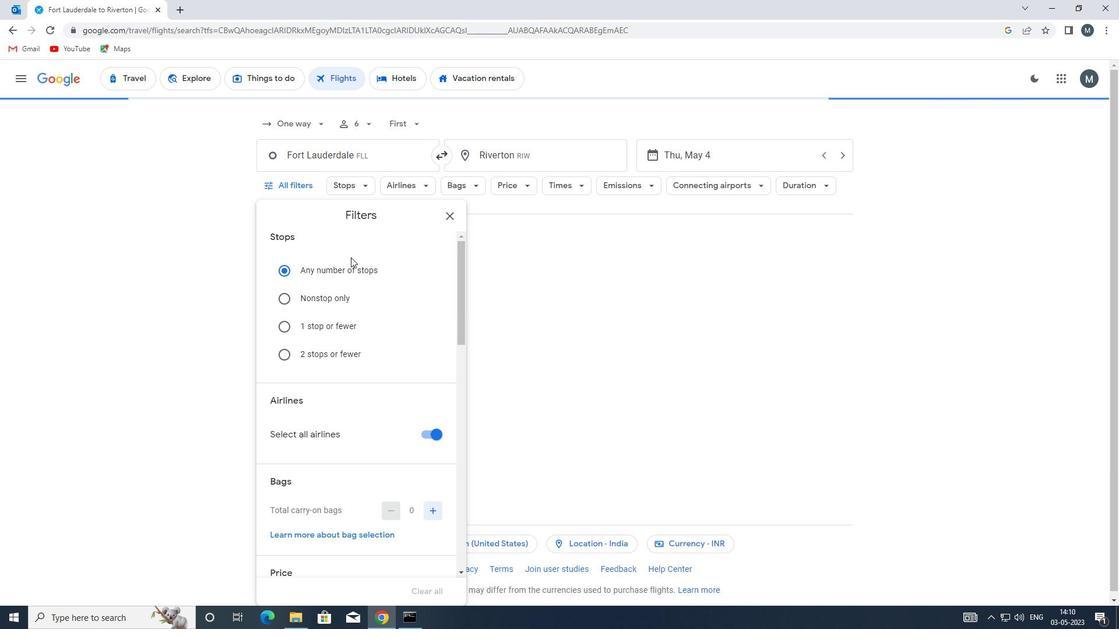 
Action: Mouse scrolled (346, 286) with delta (0, 0)
Screenshot: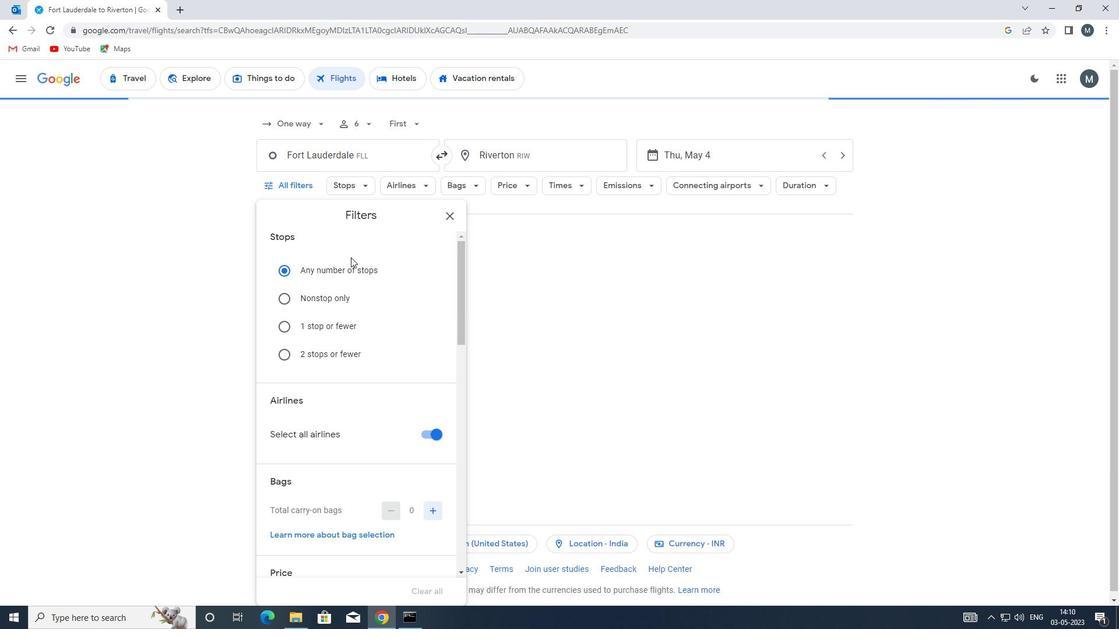 
Action: Mouse moved to (425, 316)
Screenshot: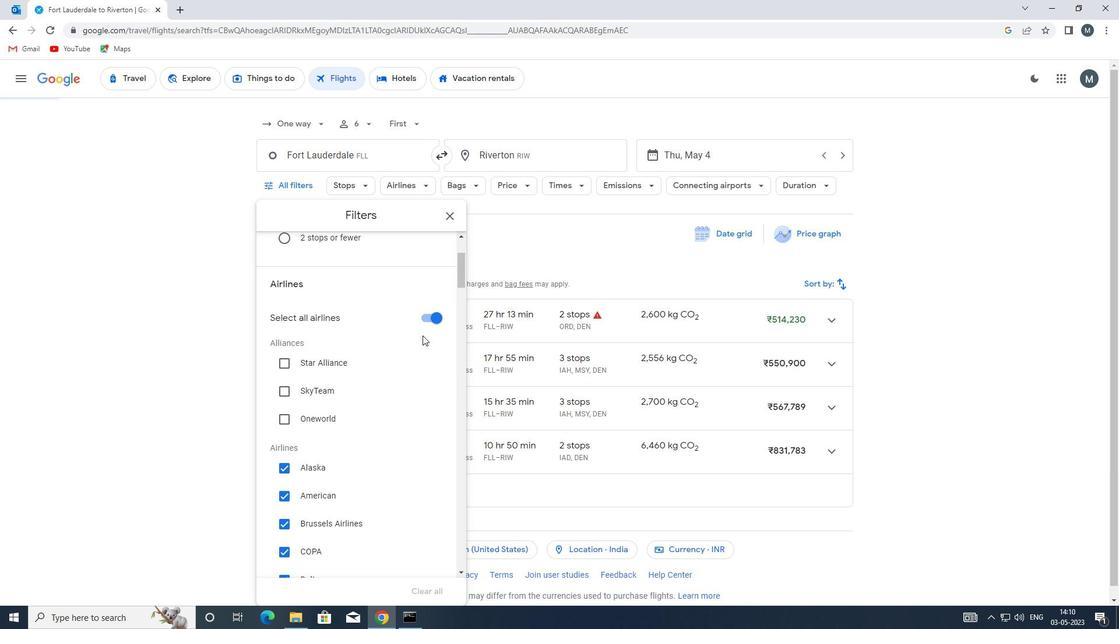 
Action: Mouse pressed left at (425, 316)
Screenshot: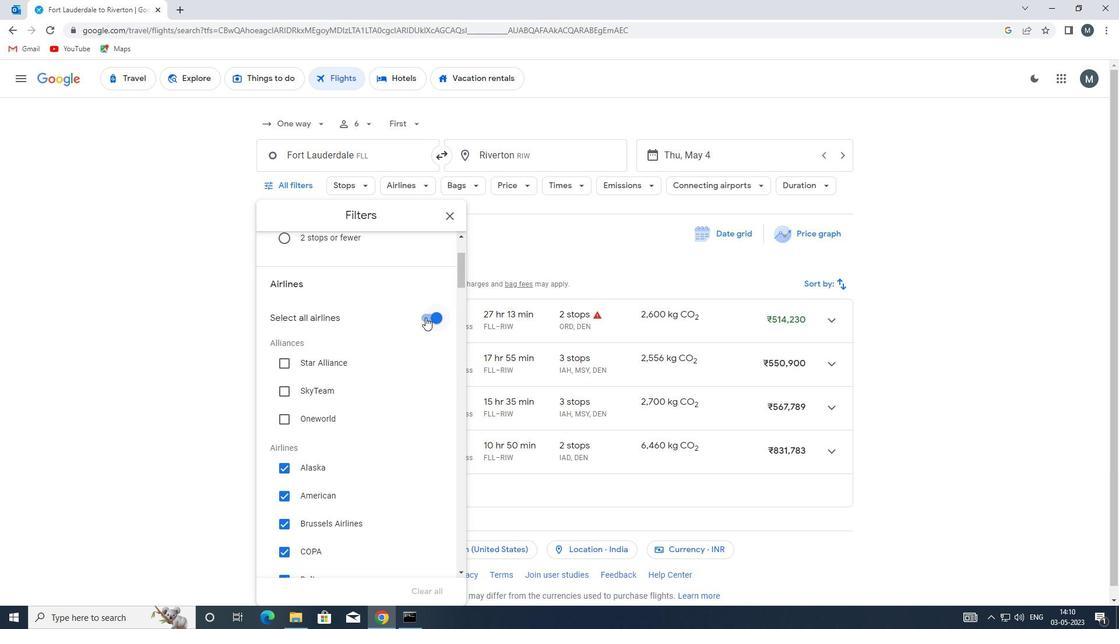 
Action: Mouse moved to (349, 376)
Screenshot: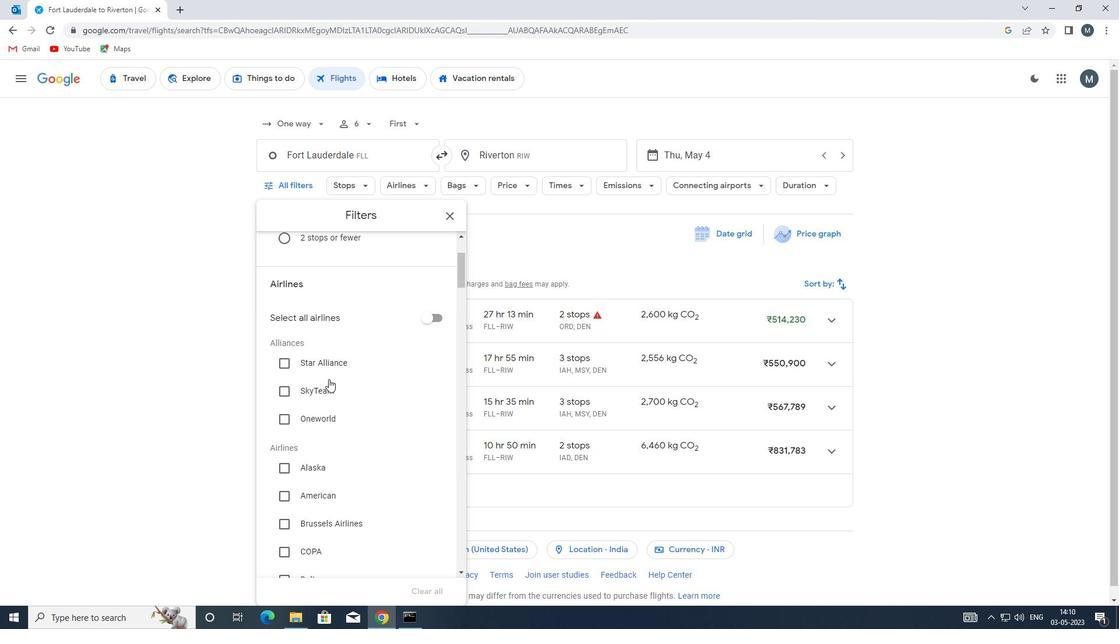 
Action: Mouse scrolled (349, 375) with delta (0, 0)
Screenshot: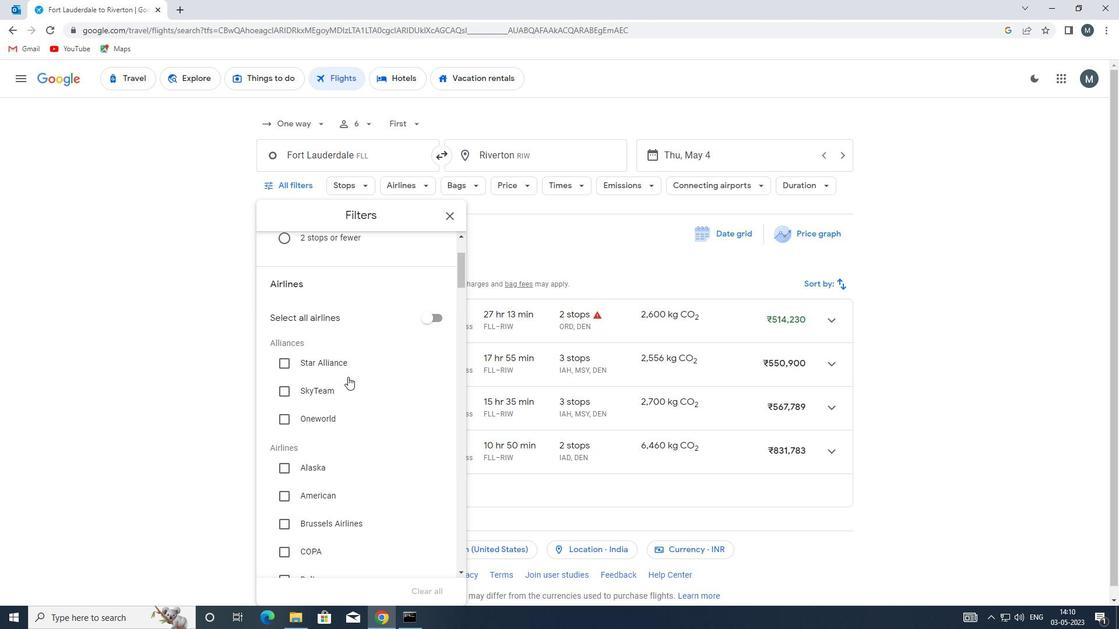 
Action: Mouse scrolled (349, 375) with delta (0, 0)
Screenshot: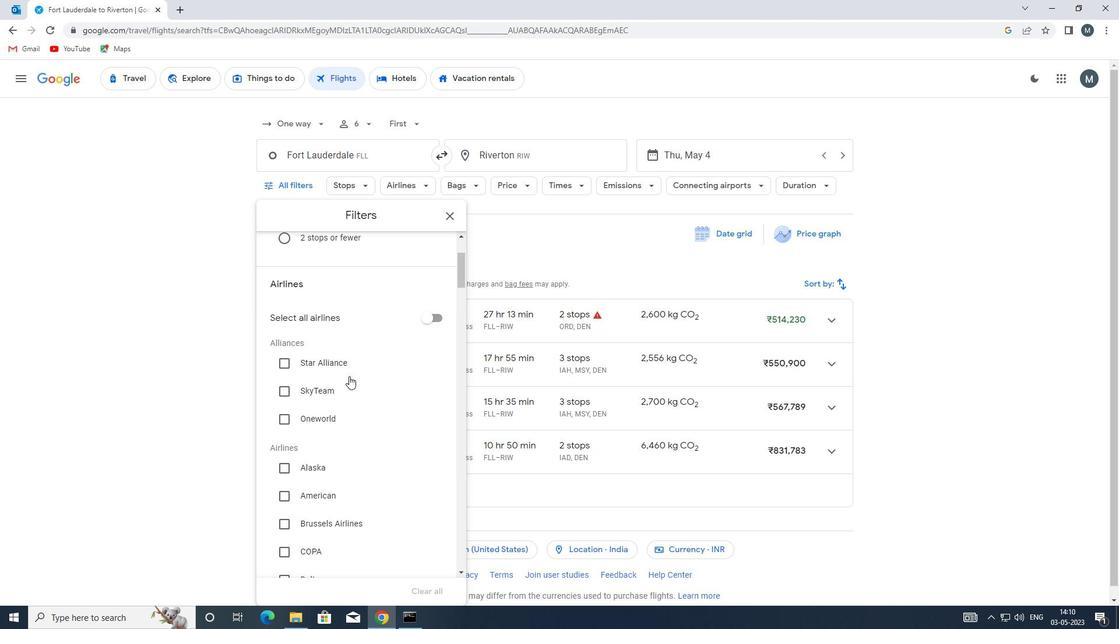 
Action: Mouse scrolled (349, 375) with delta (0, 0)
Screenshot: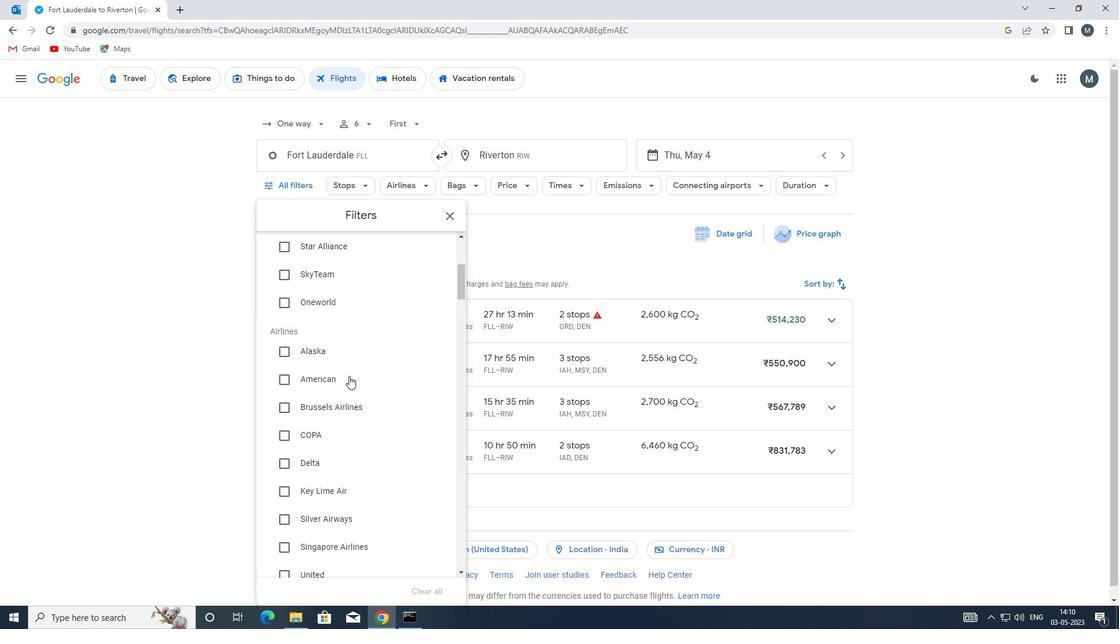 
Action: Mouse moved to (318, 413)
Screenshot: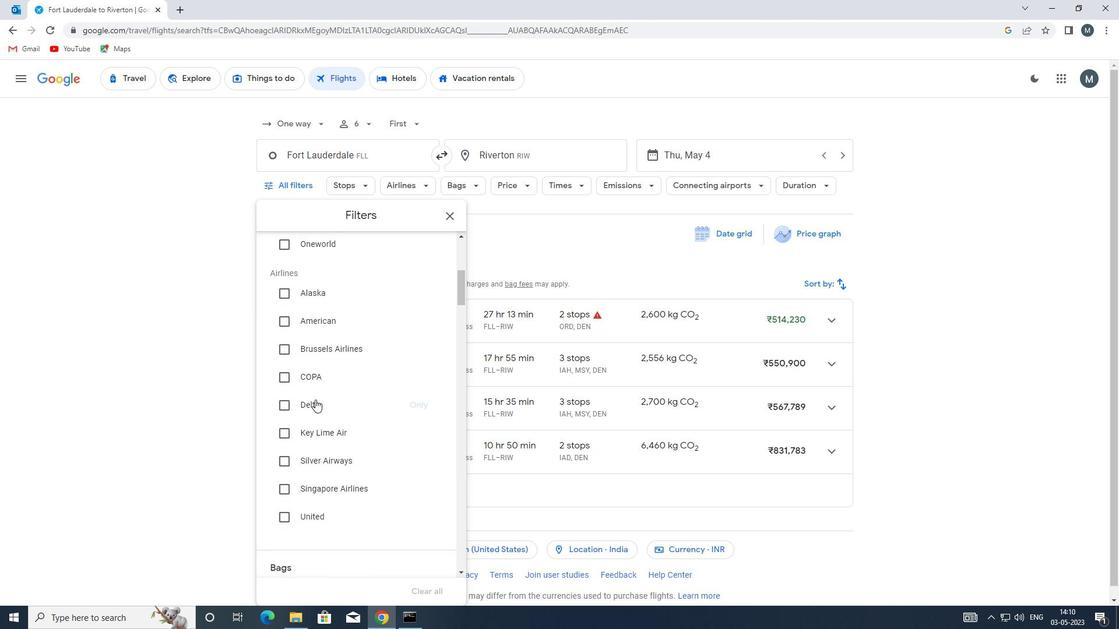 
Action: Mouse scrolled (318, 412) with delta (0, 0)
Screenshot: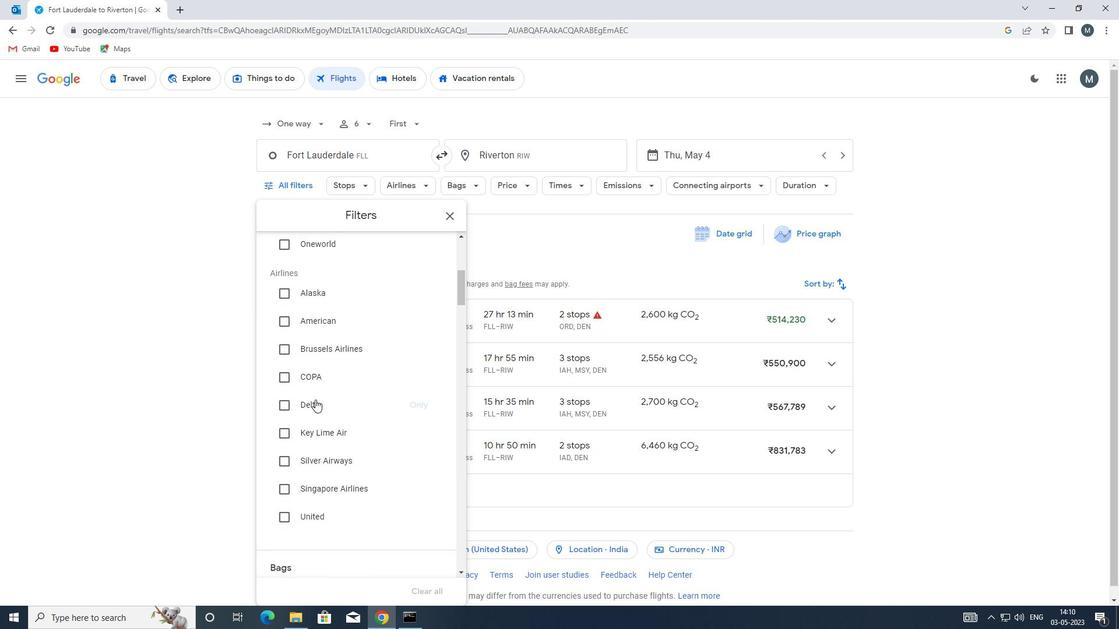 
Action: Mouse moved to (322, 428)
Screenshot: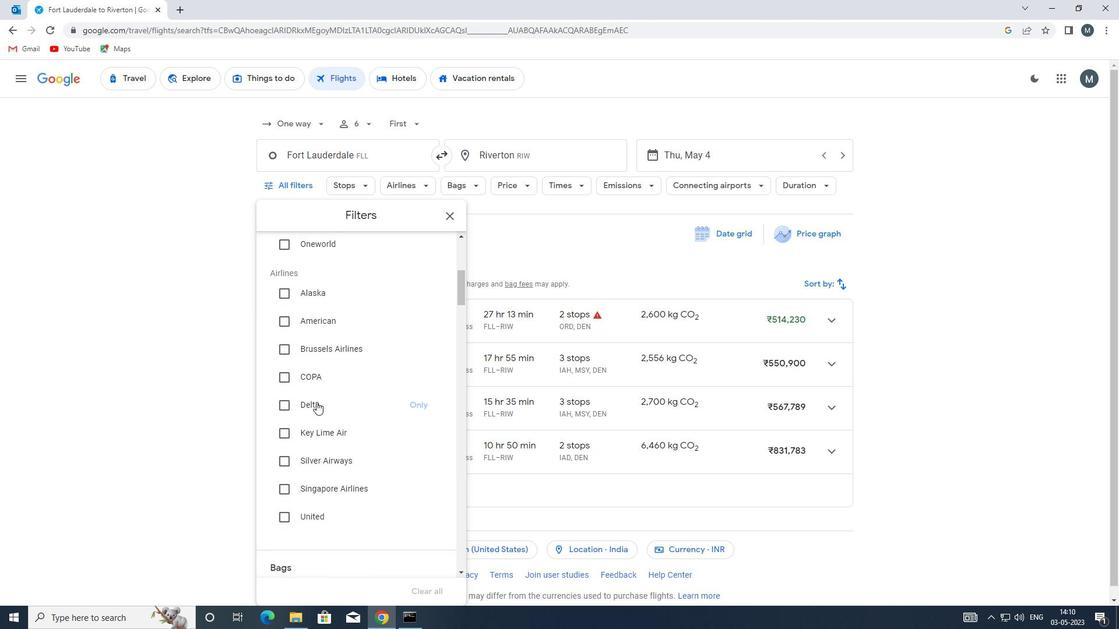 
Action: Mouse scrolled (322, 427) with delta (0, 0)
Screenshot: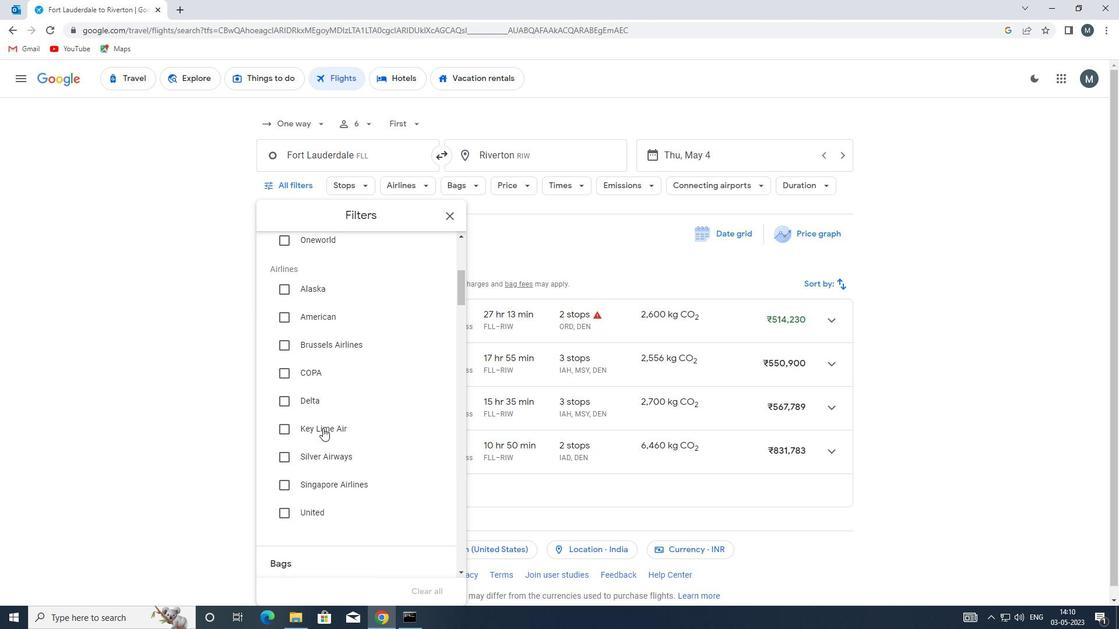 
Action: Mouse moved to (338, 418)
Screenshot: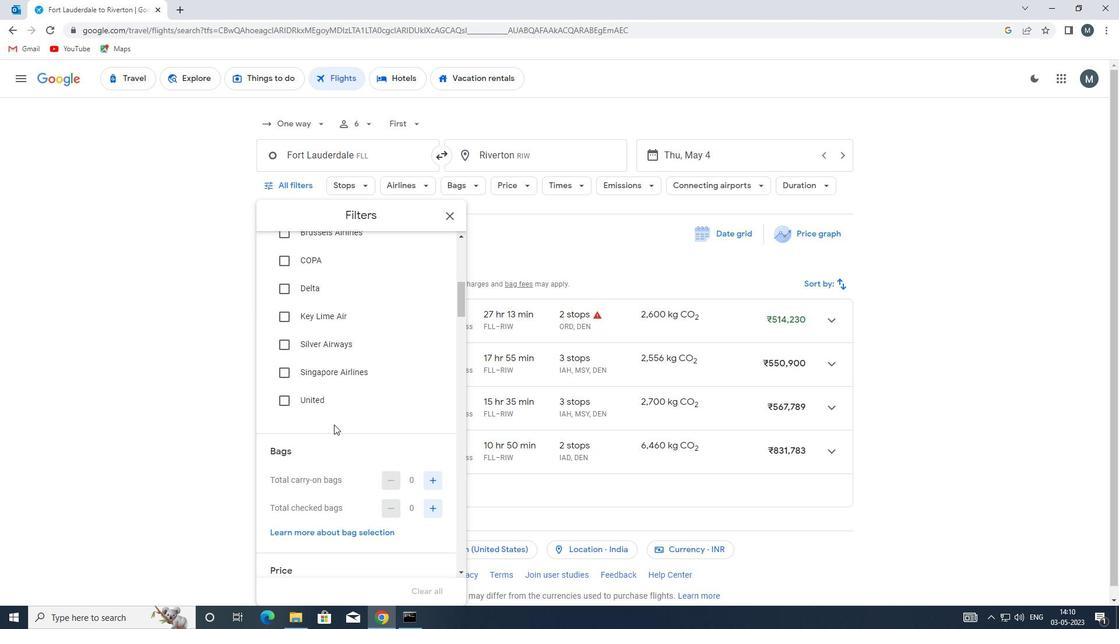 
Action: Mouse scrolled (338, 417) with delta (0, 0)
Screenshot: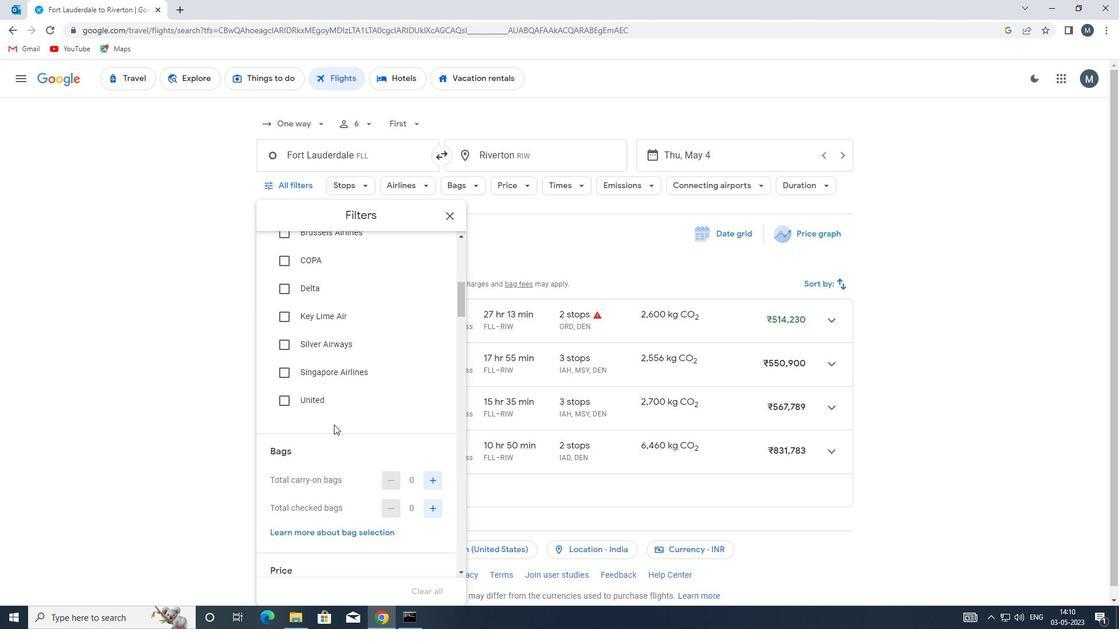 
Action: Mouse moved to (433, 449)
Screenshot: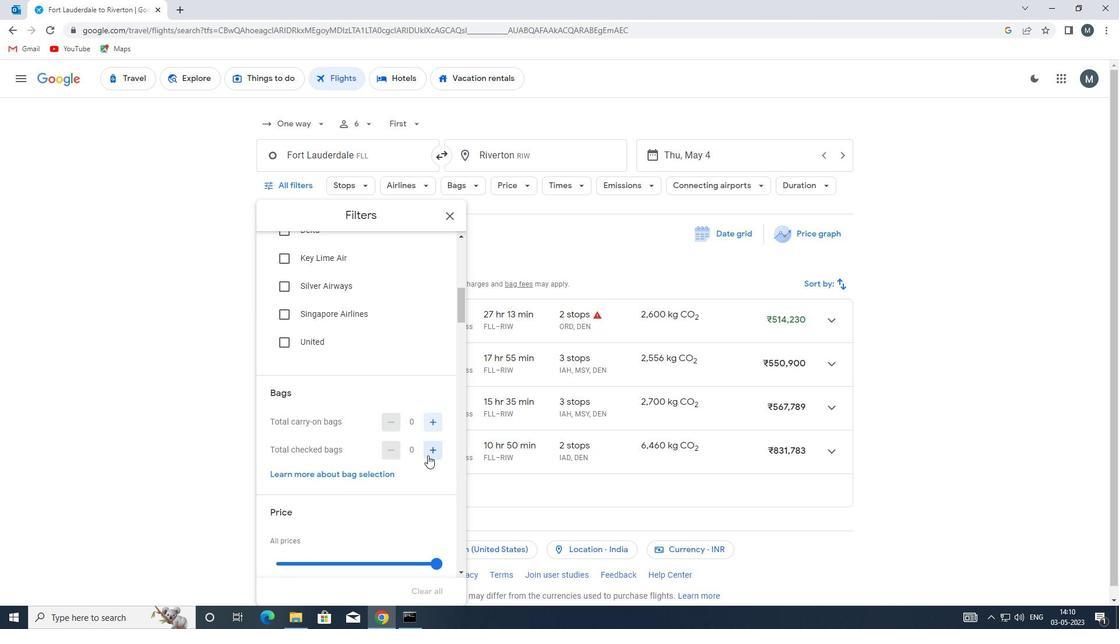 
Action: Mouse pressed left at (433, 449)
Screenshot: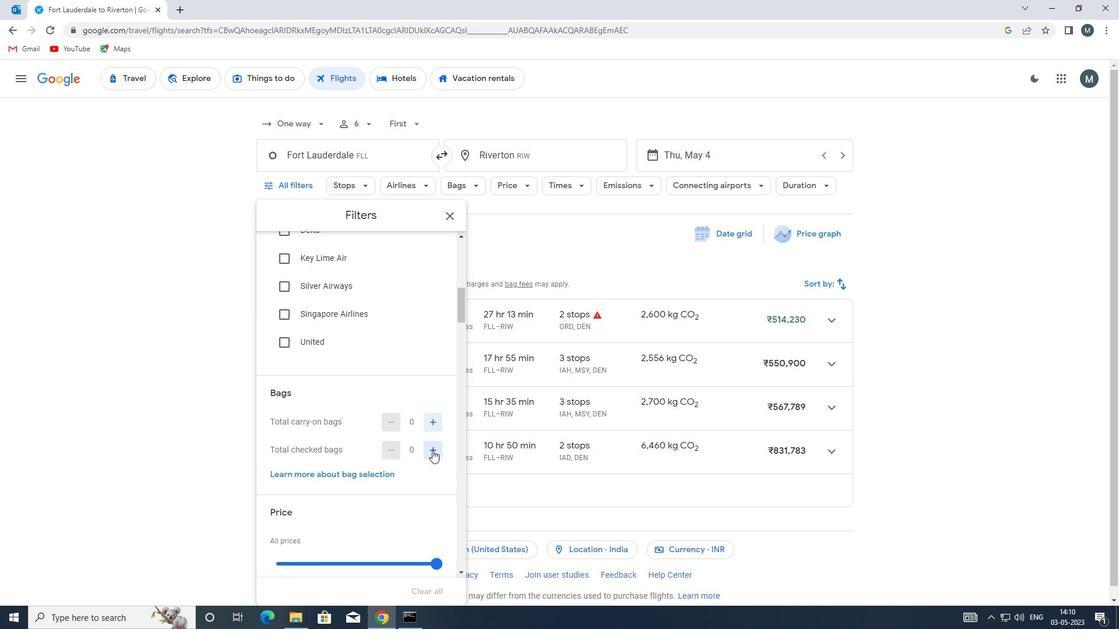 
Action: Mouse pressed left at (433, 449)
Screenshot: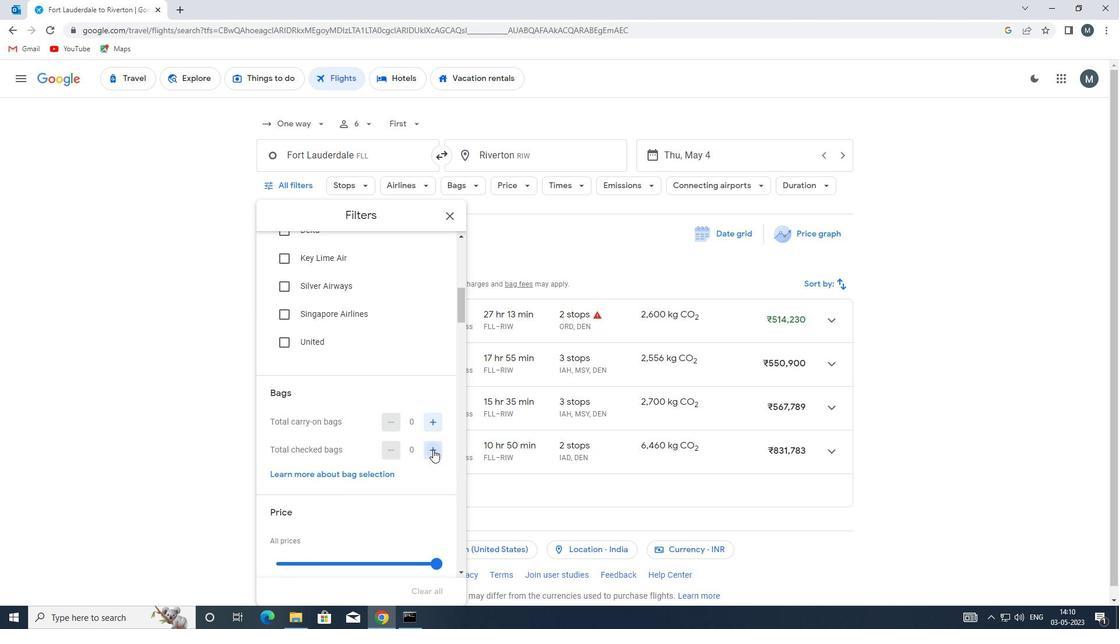 
Action: Mouse moved to (378, 420)
Screenshot: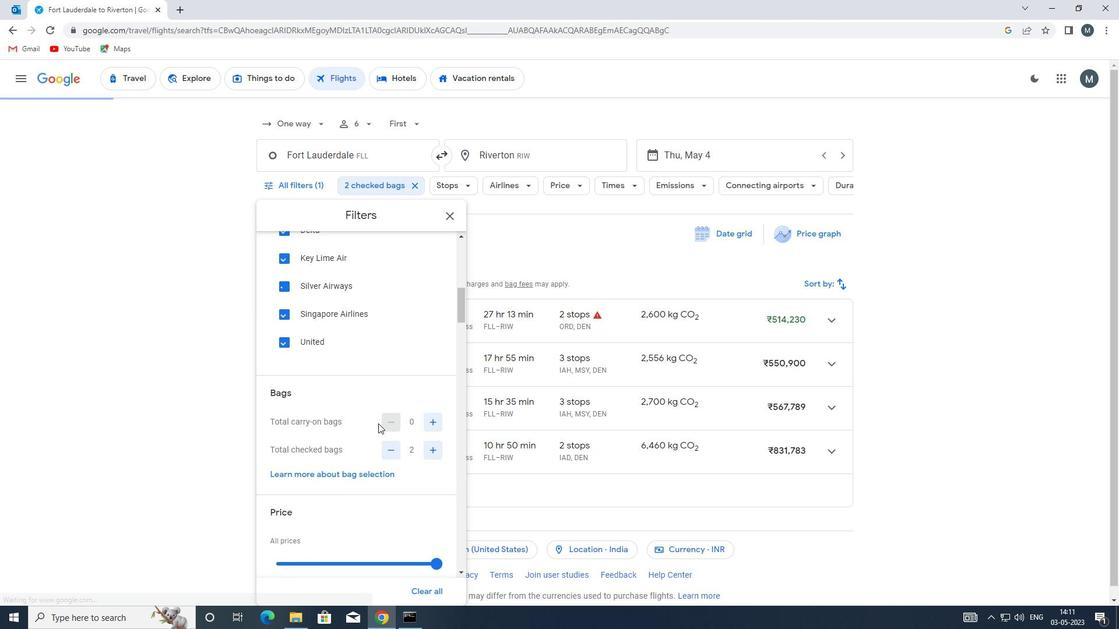 
Action: Mouse scrolled (378, 419) with delta (0, 0)
Screenshot: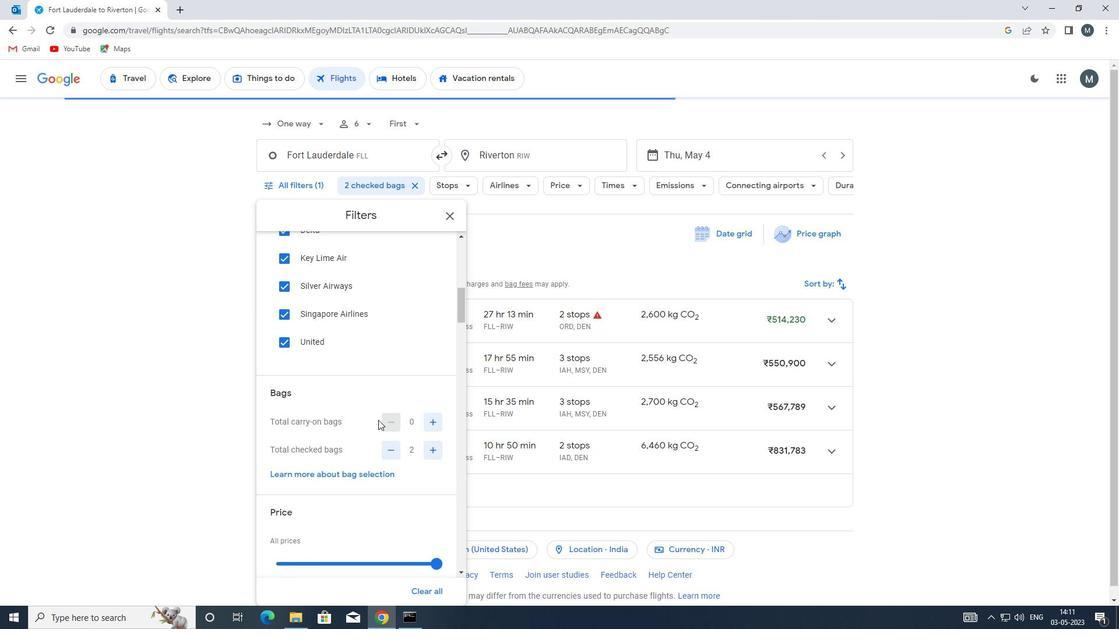 
Action: Mouse moved to (378, 420)
Screenshot: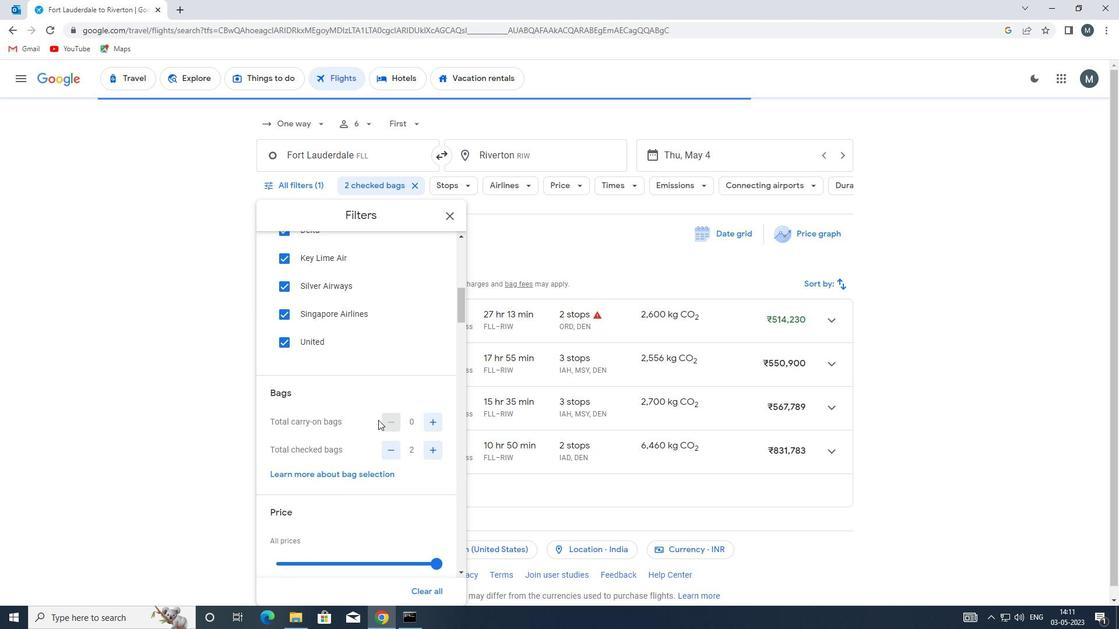 
Action: Mouse scrolled (378, 419) with delta (0, 0)
Screenshot: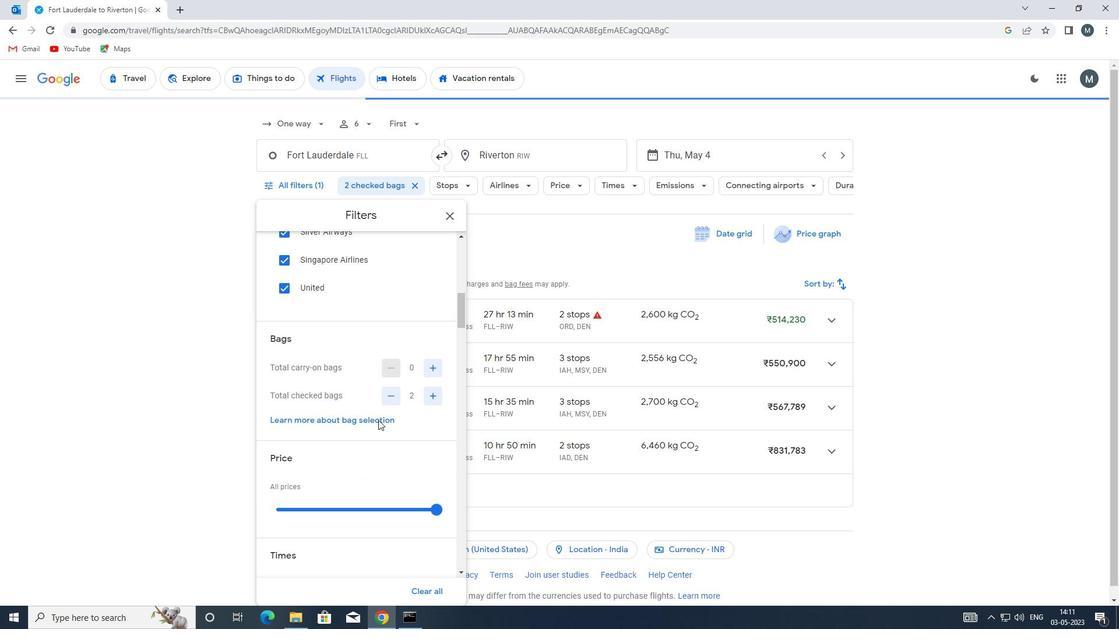 
Action: Mouse moved to (357, 443)
Screenshot: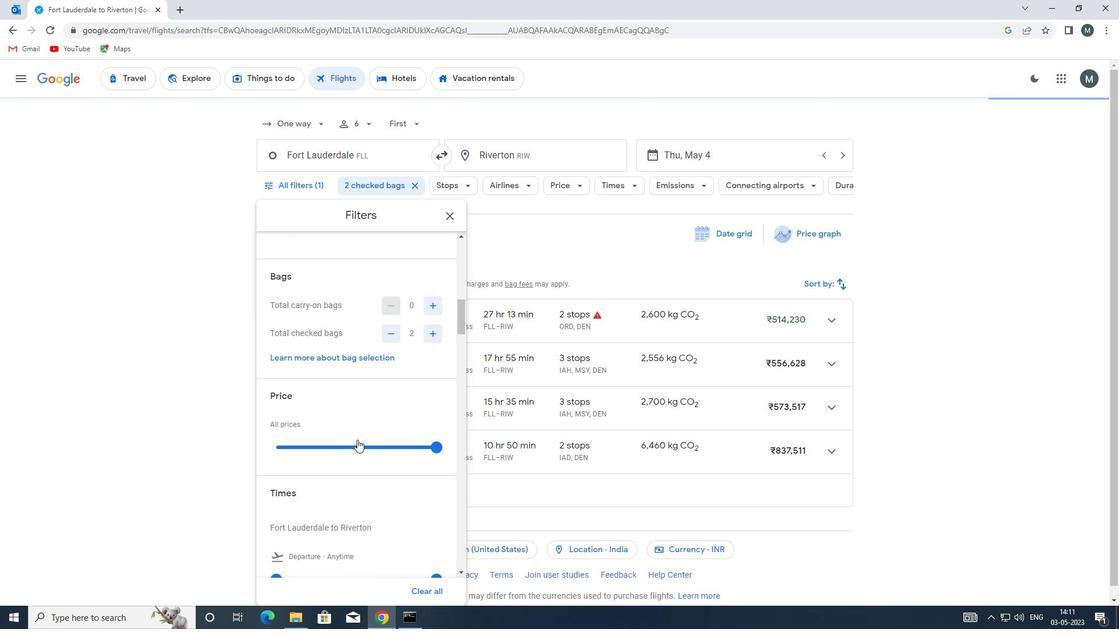 
Action: Mouse pressed left at (357, 443)
Screenshot: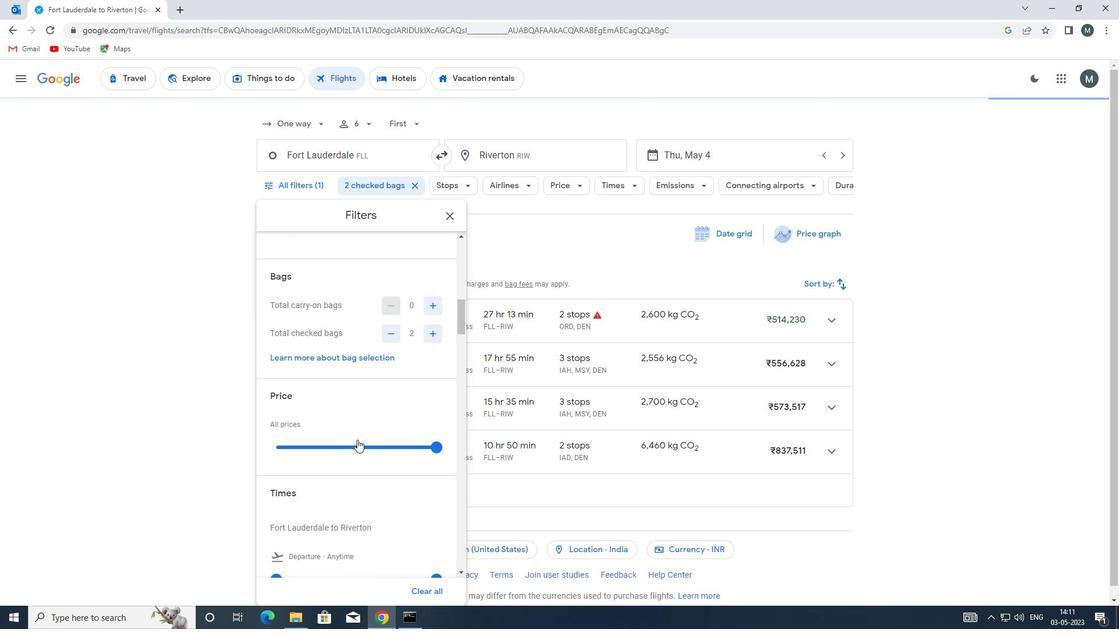 
Action: Mouse moved to (357, 444)
Screenshot: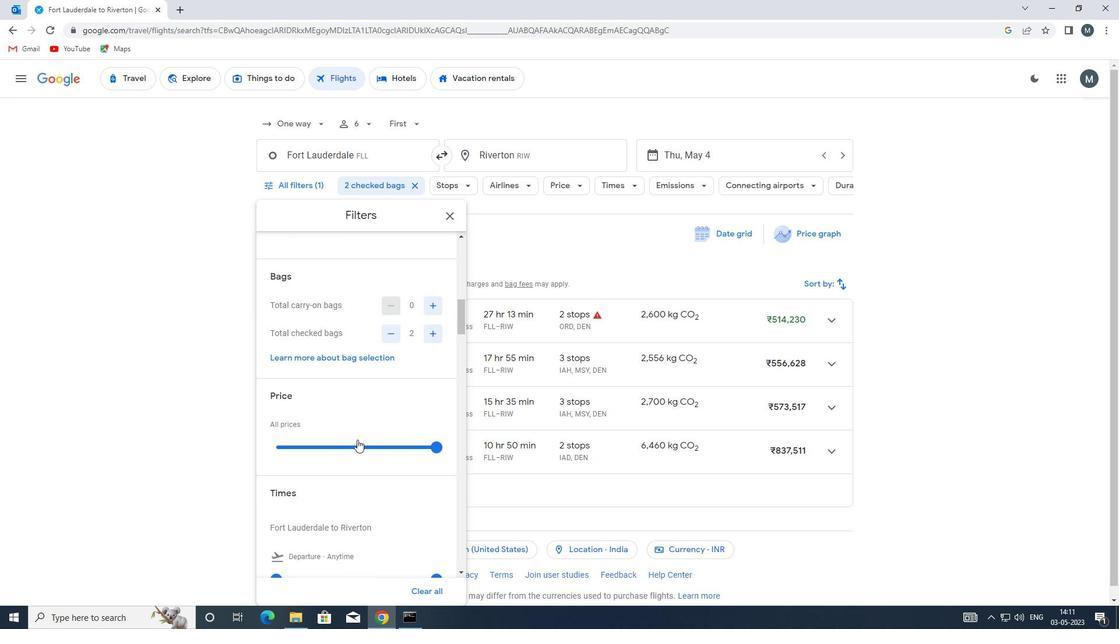 
Action: Mouse pressed left at (357, 444)
Screenshot: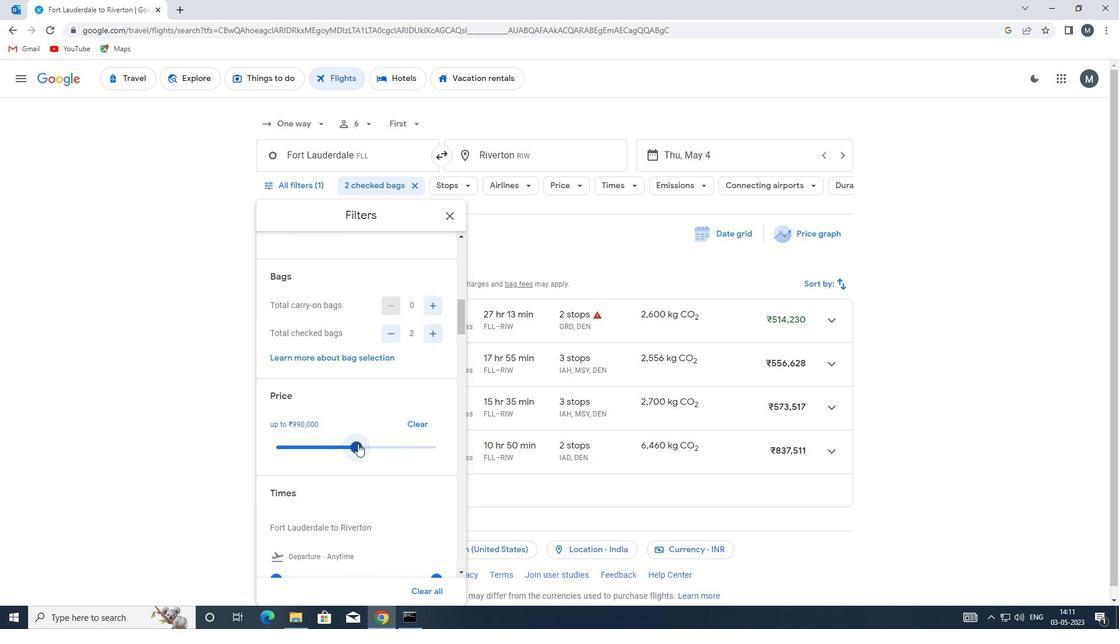 
Action: Mouse moved to (307, 429)
Screenshot: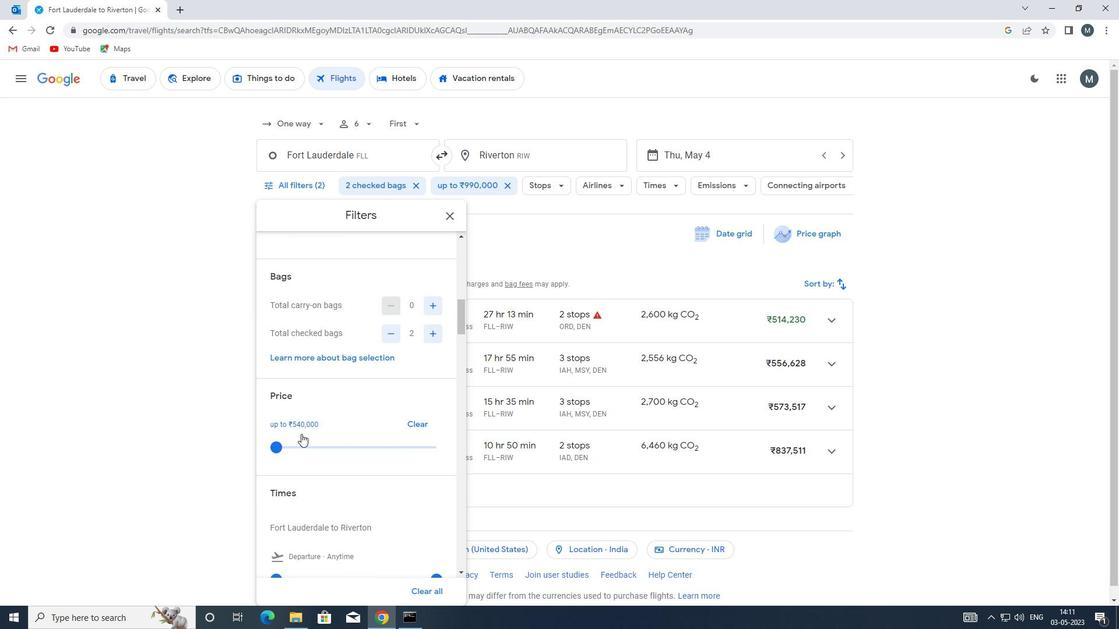 
Action: Mouse scrolled (307, 428) with delta (0, 0)
Screenshot: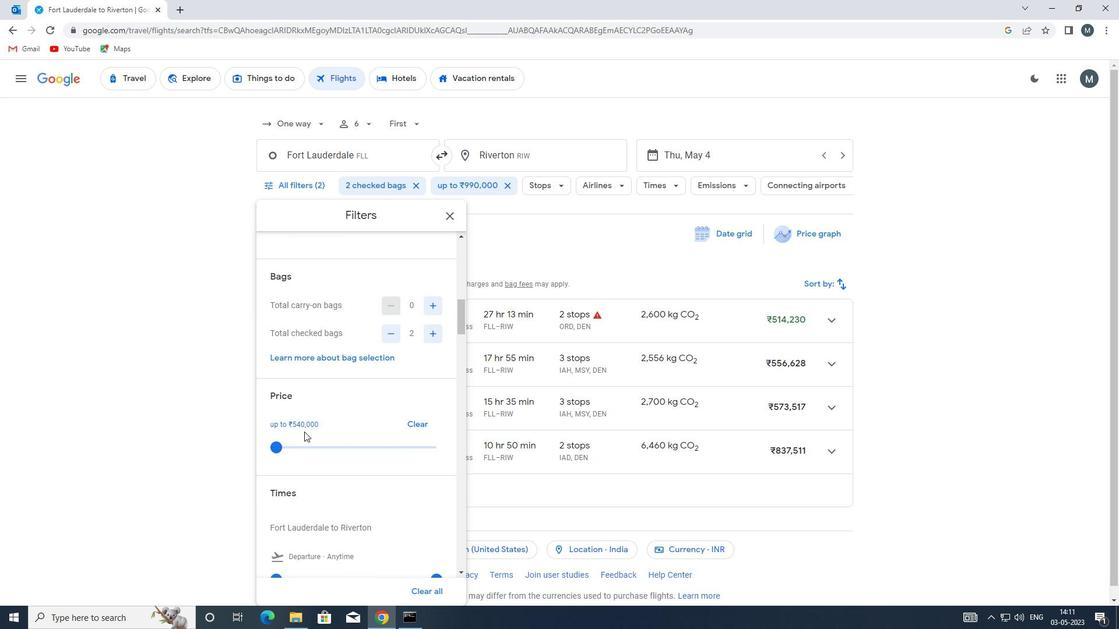 
Action: Mouse moved to (307, 429)
Screenshot: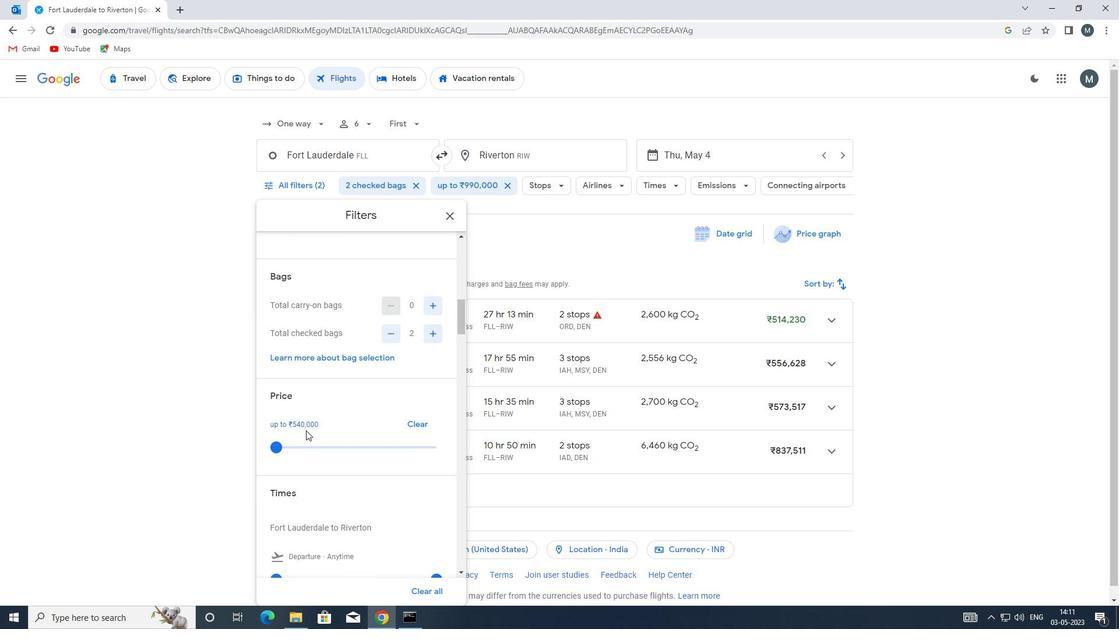 
Action: Mouse scrolled (307, 428) with delta (0, 0)
Screenshot: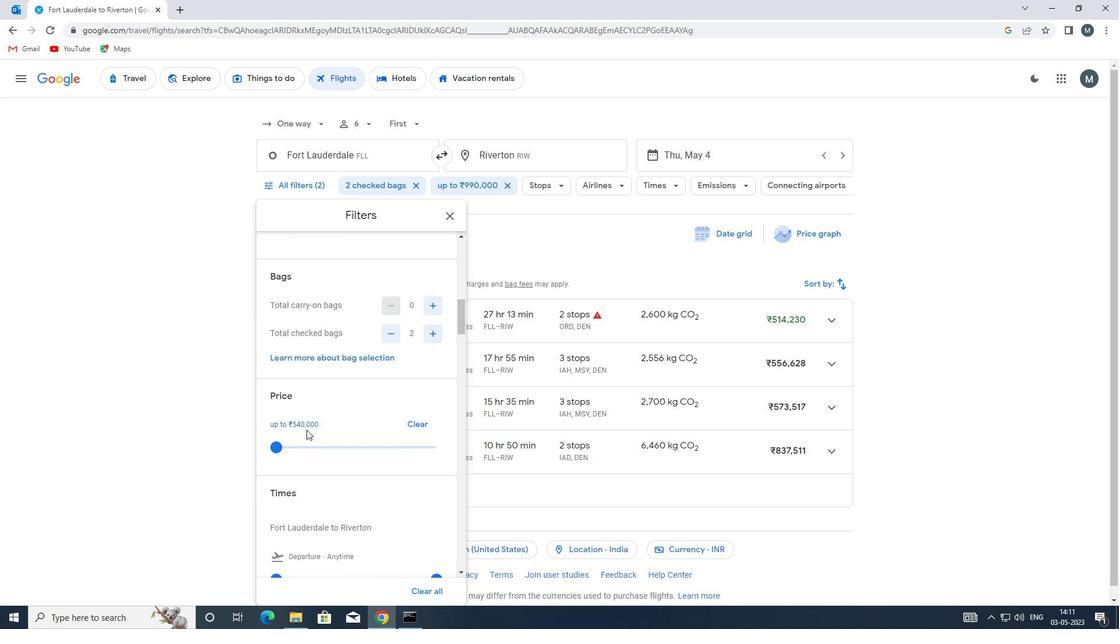 
Action: Mouse moved to (361, 410)
Screenshot: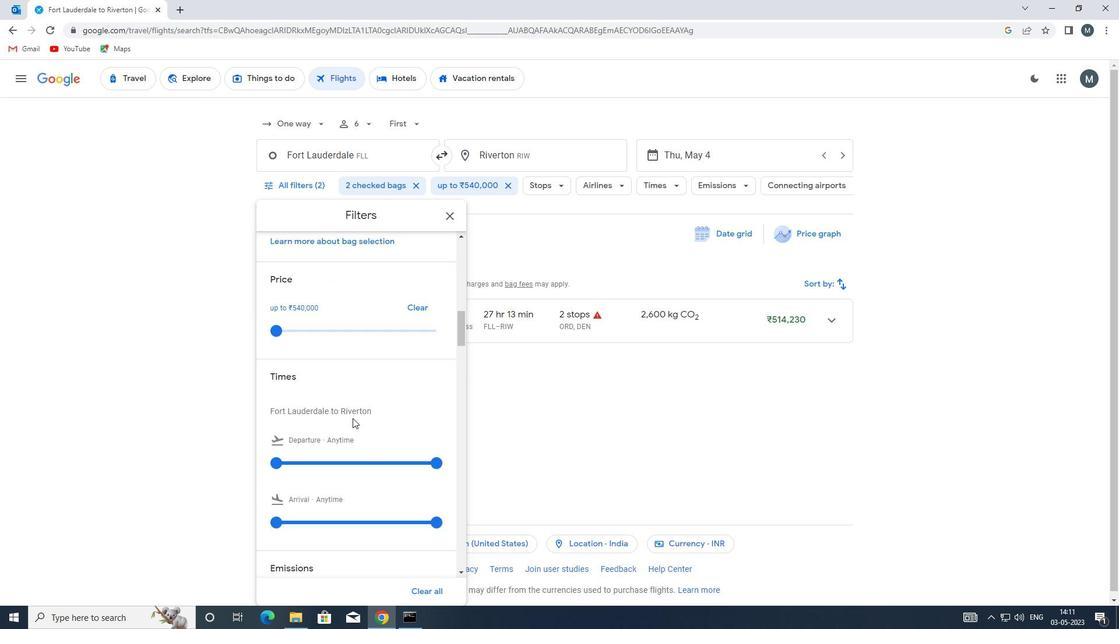 
Action: Mouse scrolled (361, 409) with delta (0, 0)
Screenshot: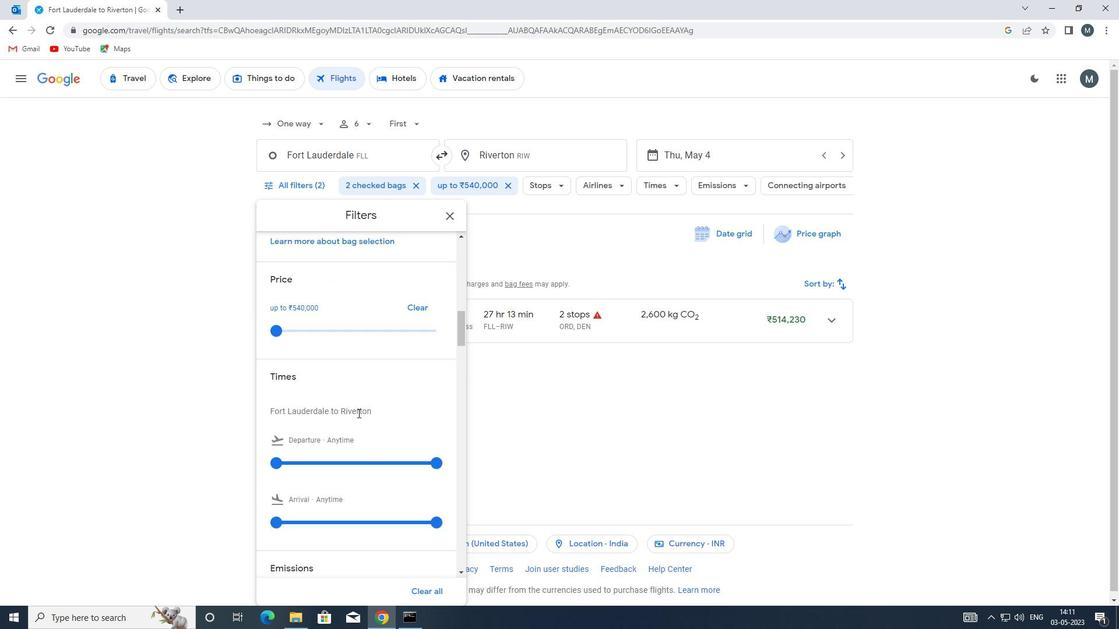 
Action: Mouse moved to (268, 403)
Screenshot: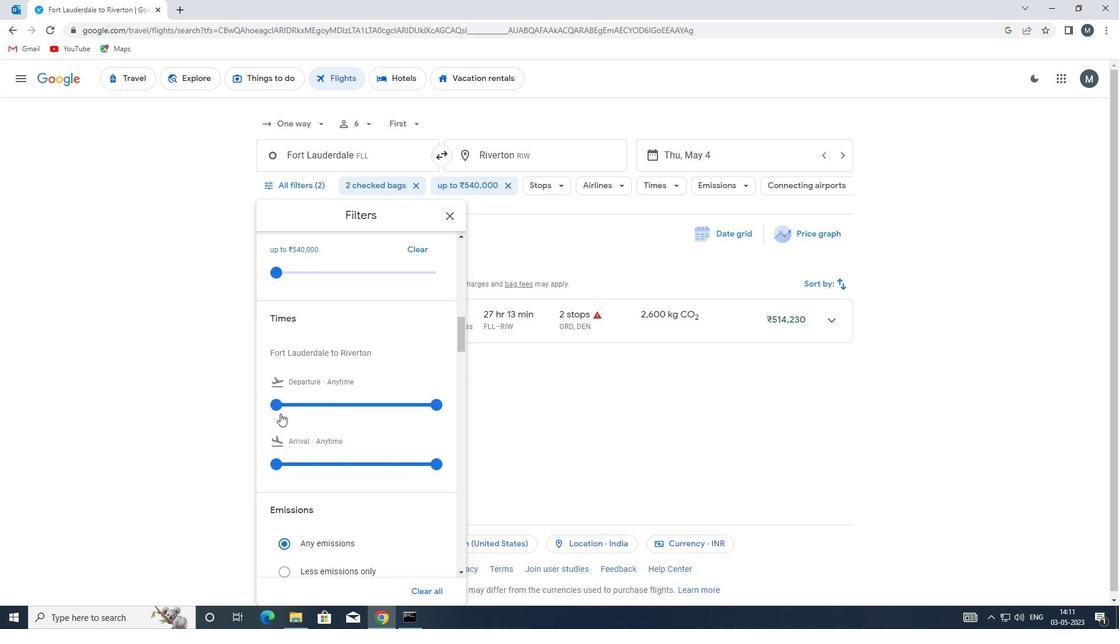 
Action: Mouse pressed left at (268, 403)
Screenshot: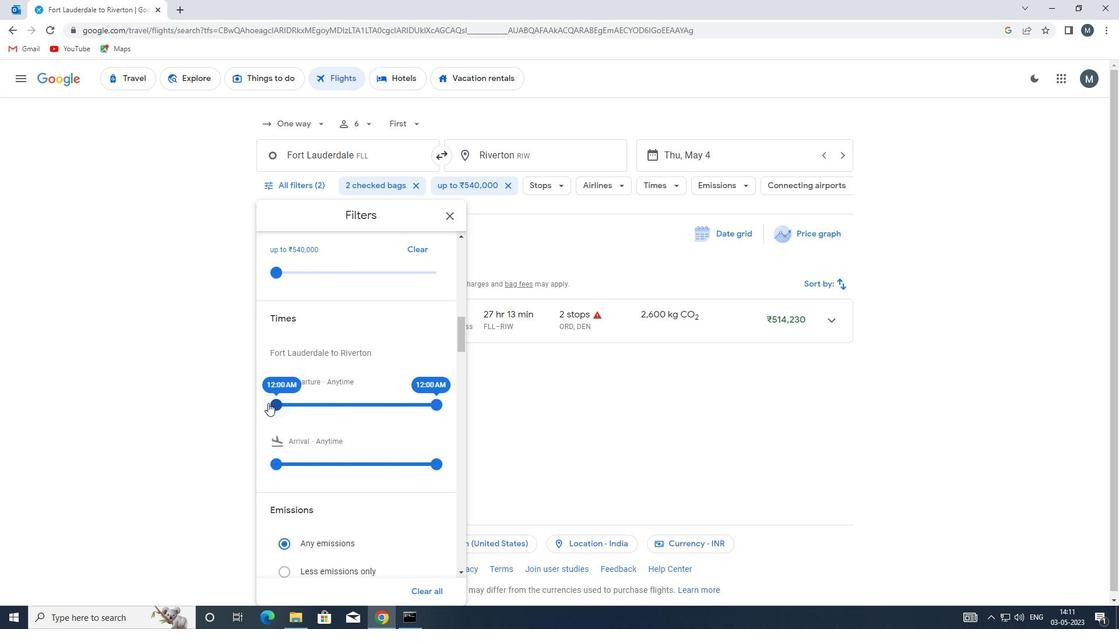 
Action: Mouse moved to (430, 402)
Screenshot: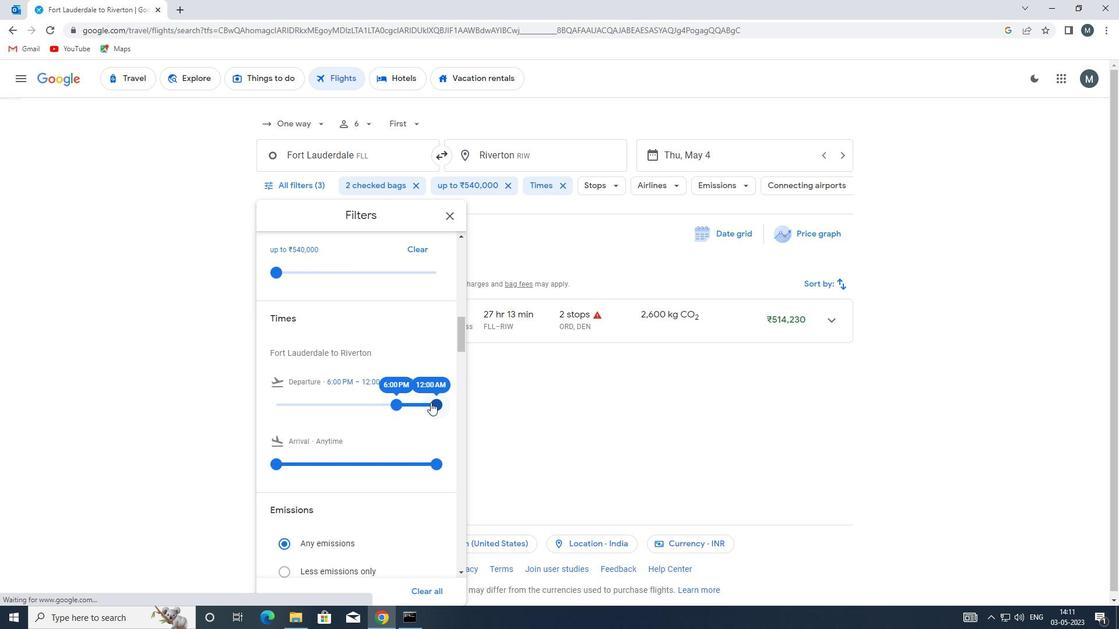 
Action: Mouse pressed left at (430, 402)
Screenshot: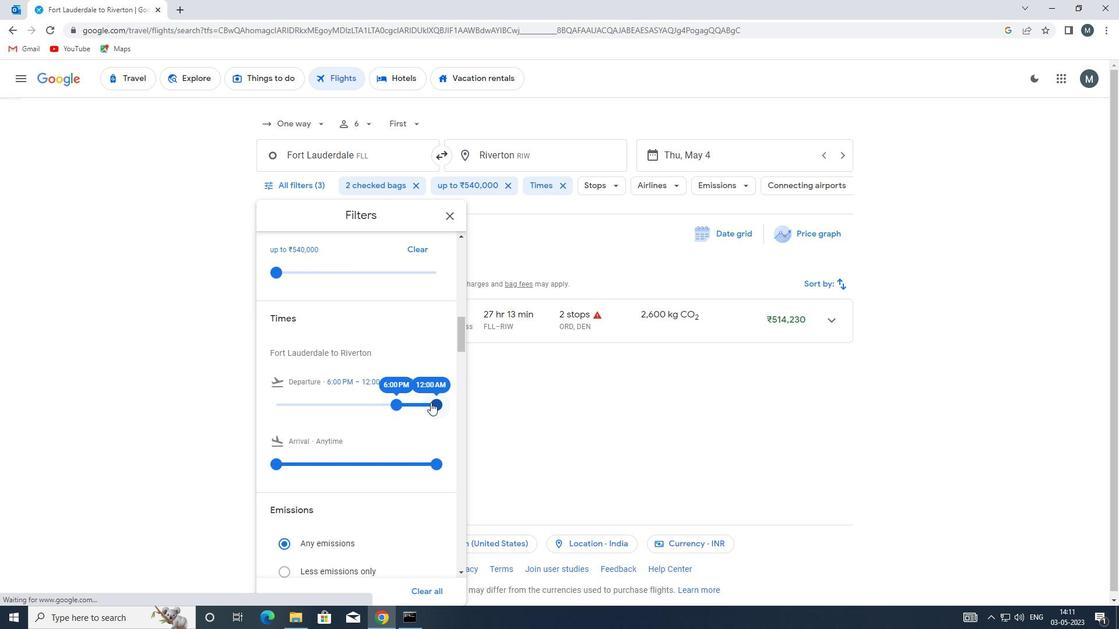 
Action: Mouse moved to (391, 395)
Screenshot: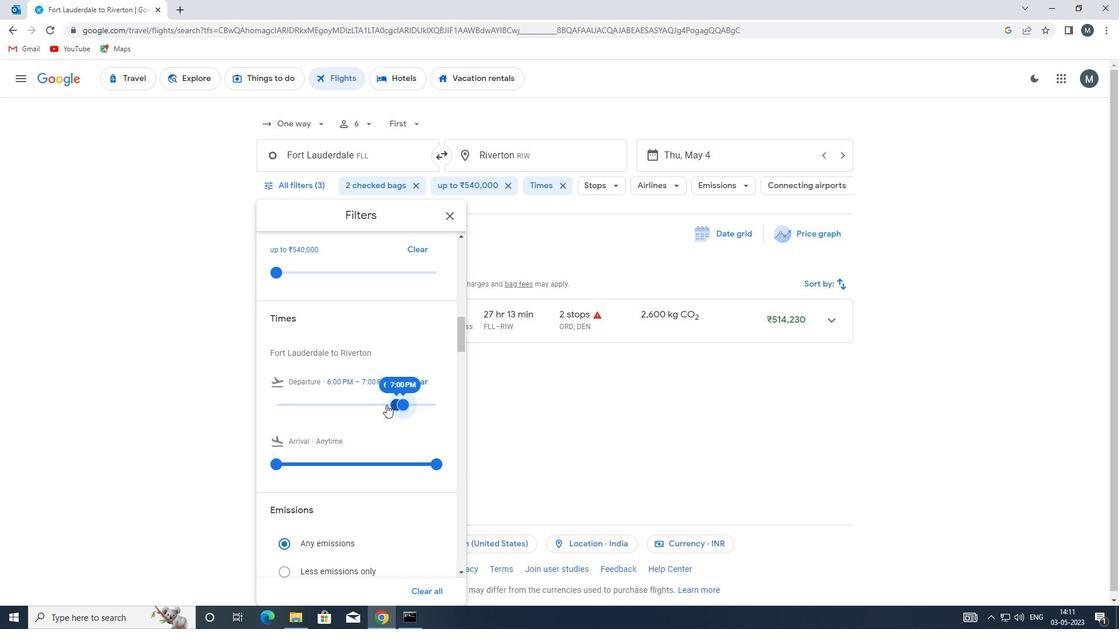 
Action: Mouse scrolled (391, 395) with delta (0, 0)
Screenshot: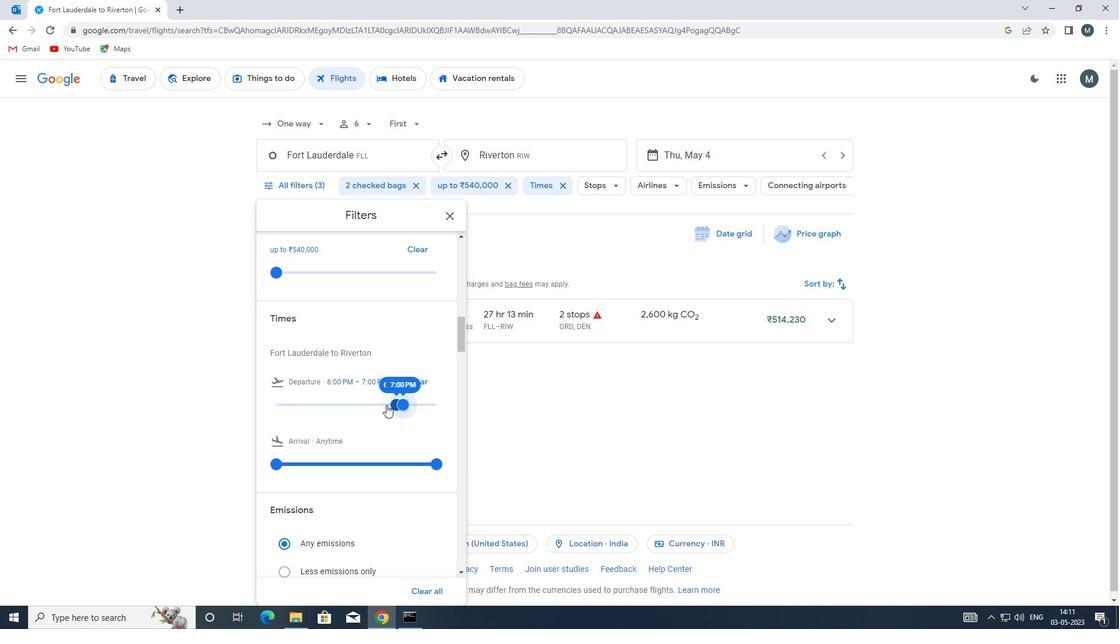 
Action: Mouse scrolled (391, 395) with delta (0, 0)
Screenshot: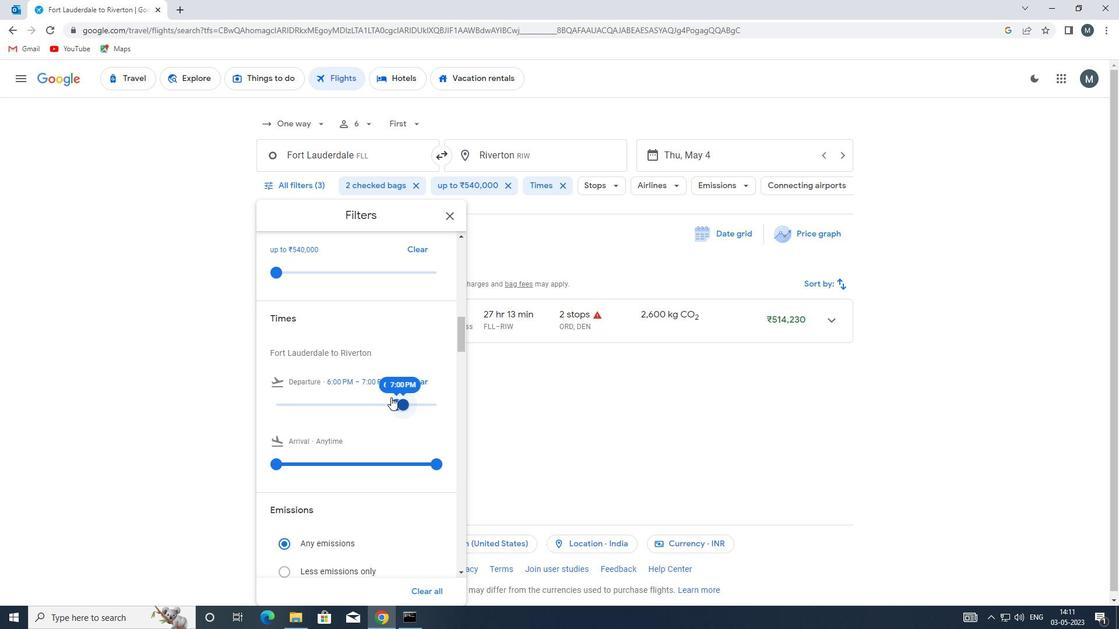 
Action: Mouse moved to (449, 214)
Screenshot: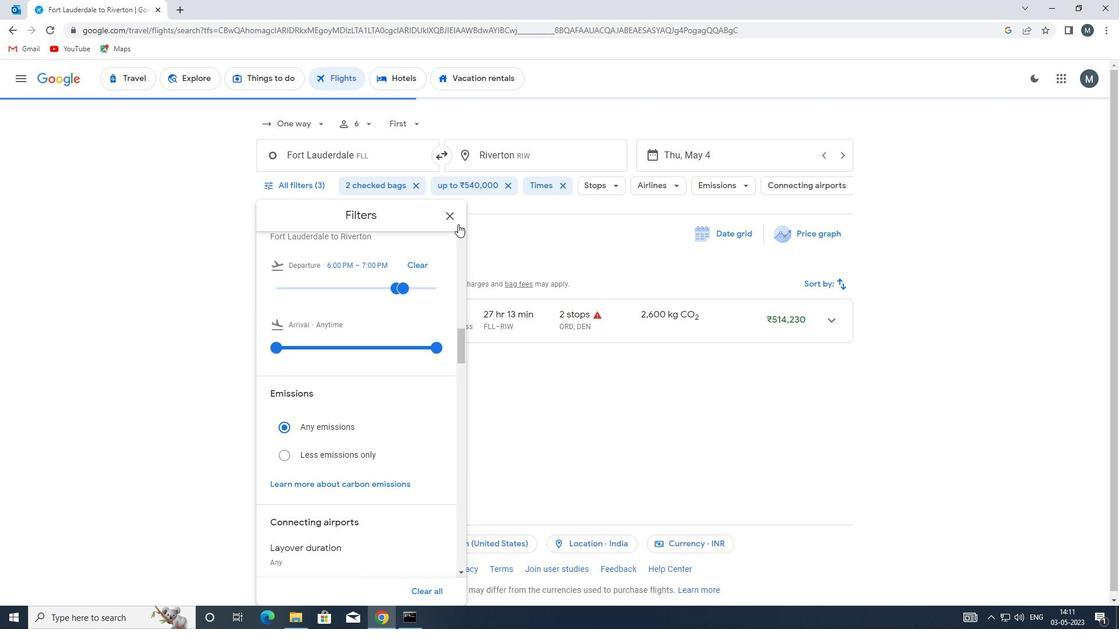 
Action: Mouse pressed left at (449, 214)
Screenshot: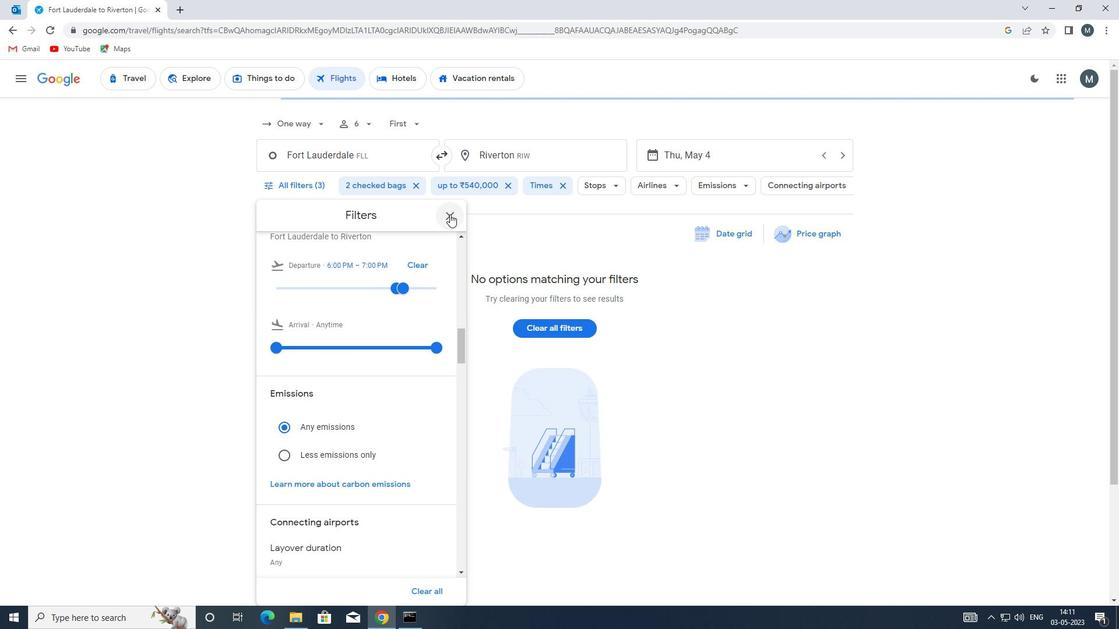 
Action: Mouse moved to (451, 214)
Screenshot: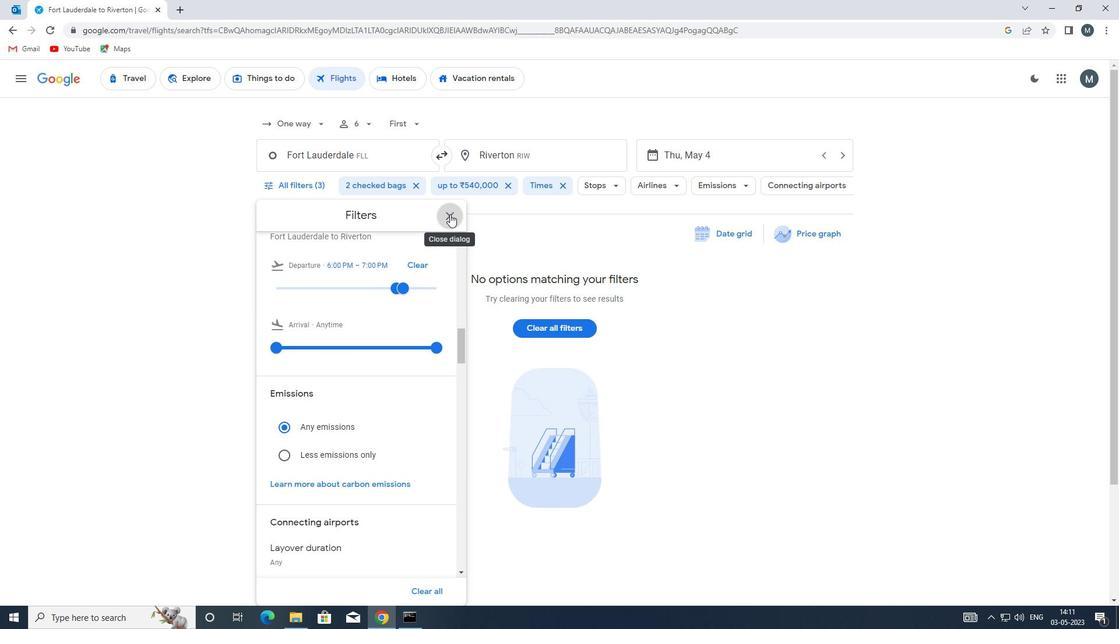
